 Task: Look for space in Dār Kulayb, Bahrain from 5th July, 2023 to 10th July, 2023 for 4 adults in price range Rs.9000 to Rs.14000. Place can be entire place with 2 bedrooms having 4 beds and 2 bathrooms. Property type can be house. Booking option can be shelf check-in. Required host language is English.
Action: Mouse moved to (604, 117)
Screenshot: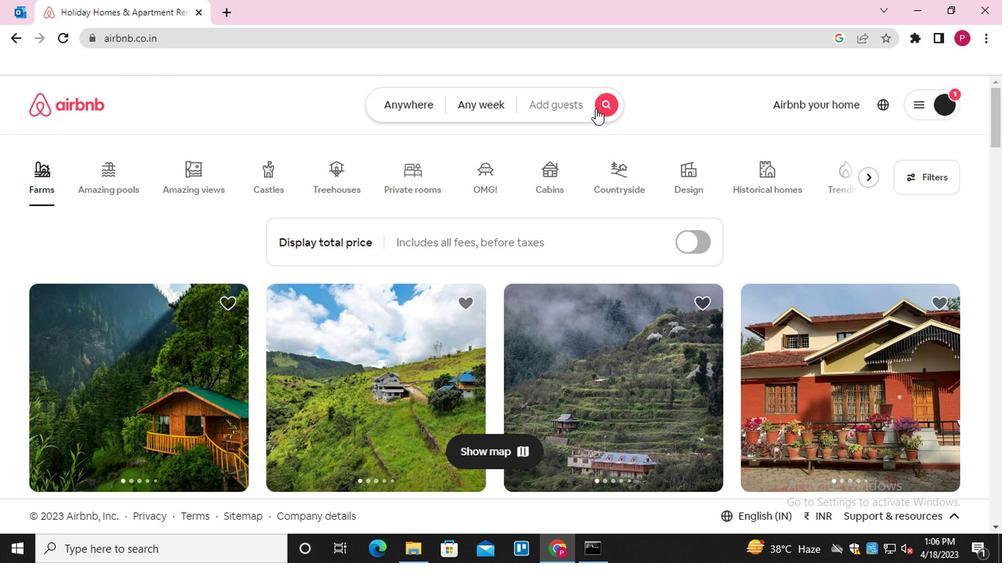 
Action: Mouse pressed left at (604, 117)
Screenshot: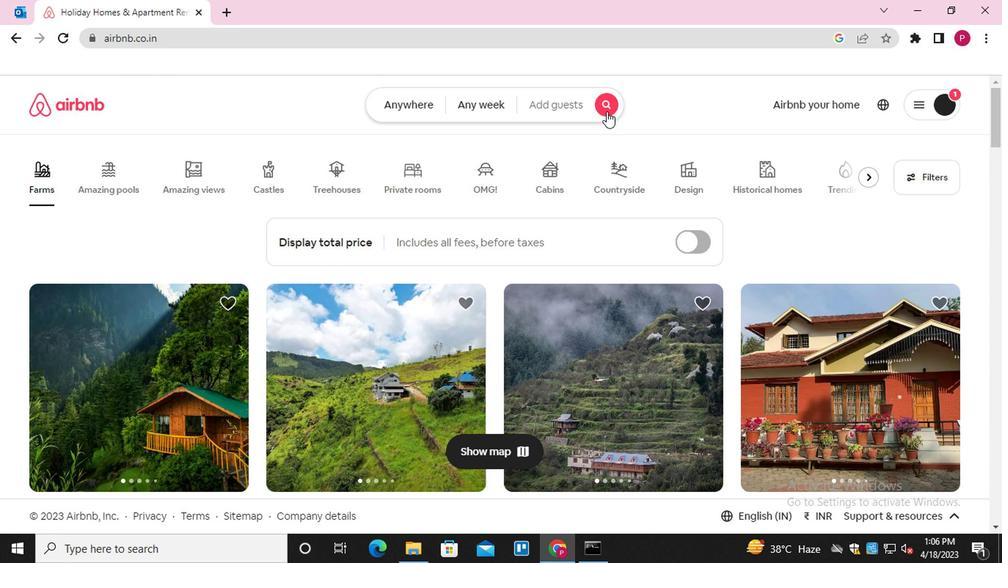 
Action: Mouse moved to (292, 171)
Screenshot: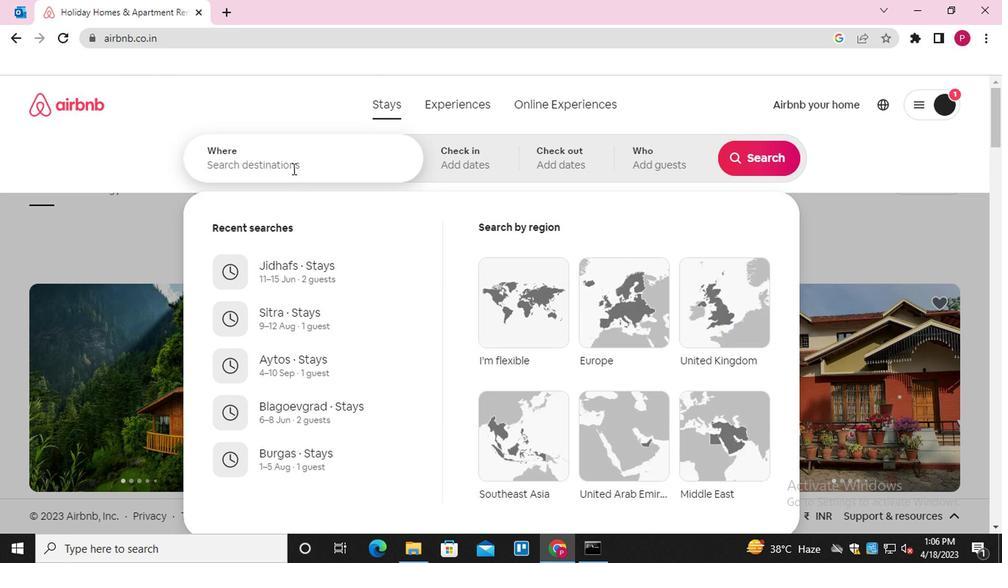 
Action: Mouse pressed left at (292, 171)
Screenshot: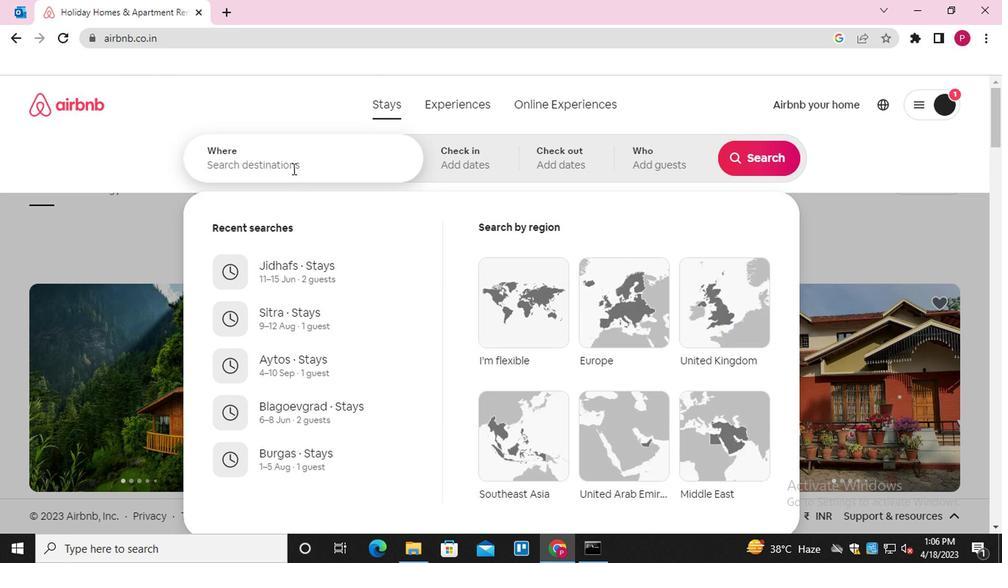 
Action: Key pressed <Key.shift>DAR<Key.space><Key.shift>KU
Screenshot: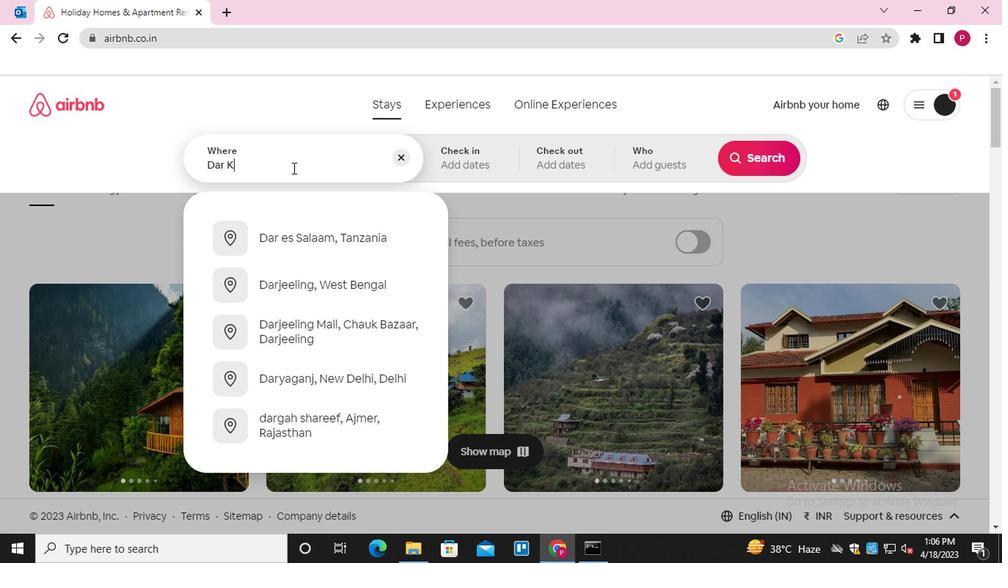 
Action: Mouse moved to (299, 168)
Screenshot: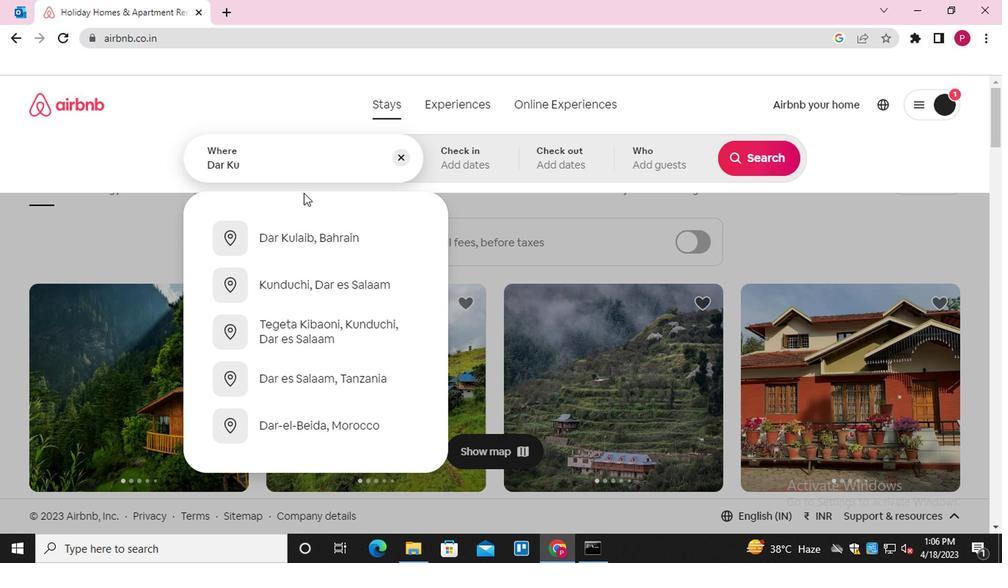 
Action: Key pressed LAY
Screenshot: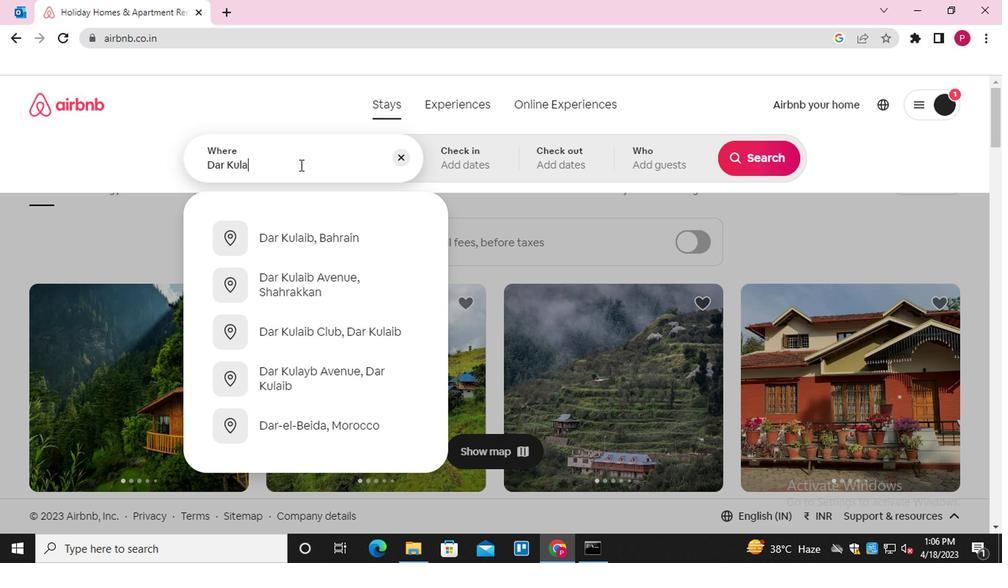 
Action: Mouse moved to (317, 283)
Screenshot: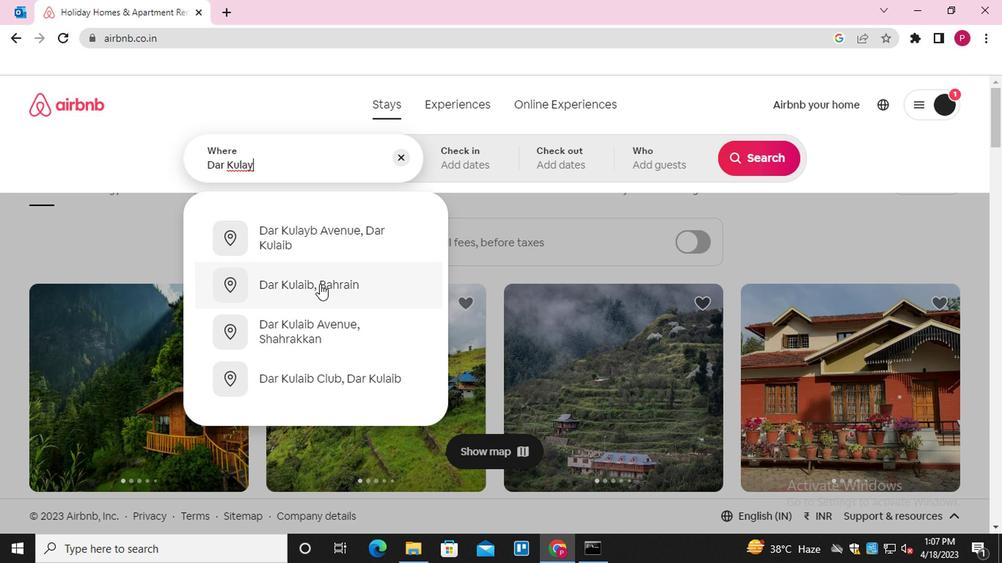 
Action: Mouse pressed left at (317, 283)
Screenshot: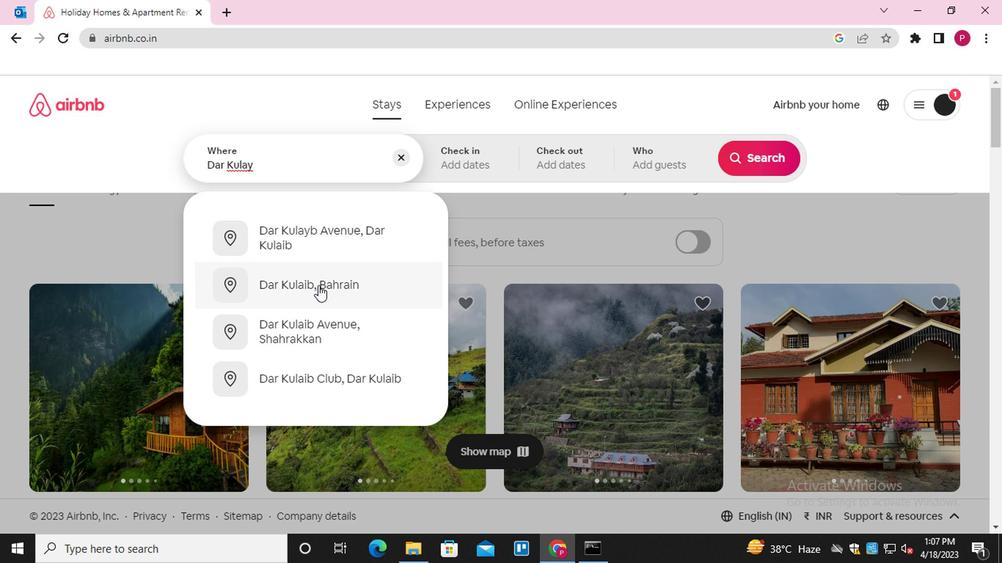 
Action: Mouse moved to (743, 274)
Screenshot: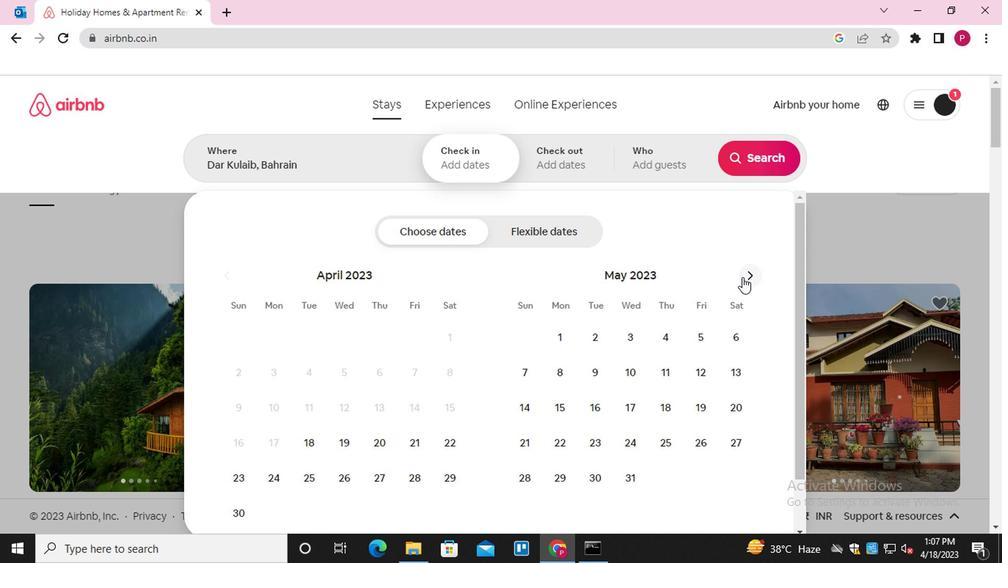 
Action: Mouse pressed left at (743, 274)
Screenshot: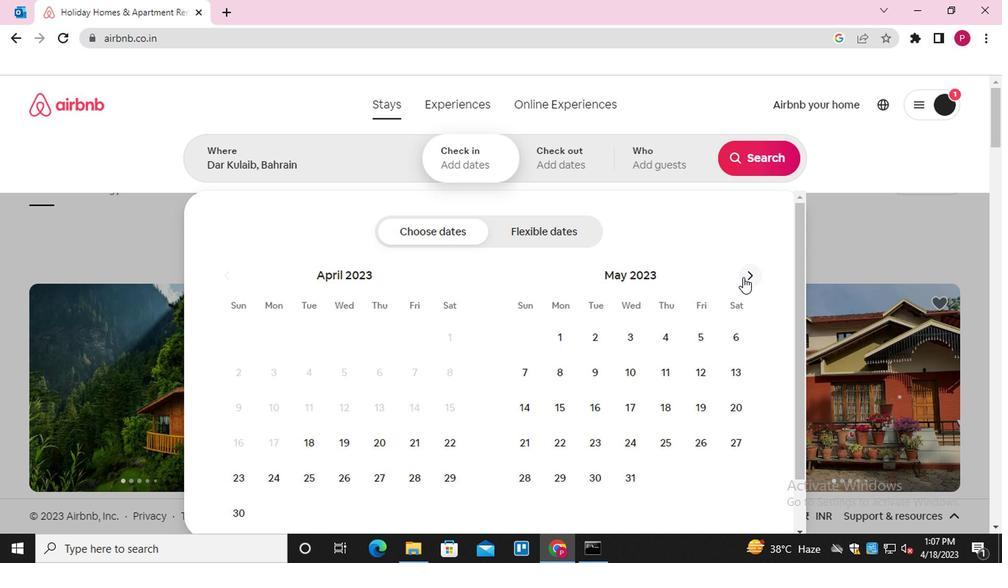 
Action: Mouse pressed left at (743, 274)
Screenshot: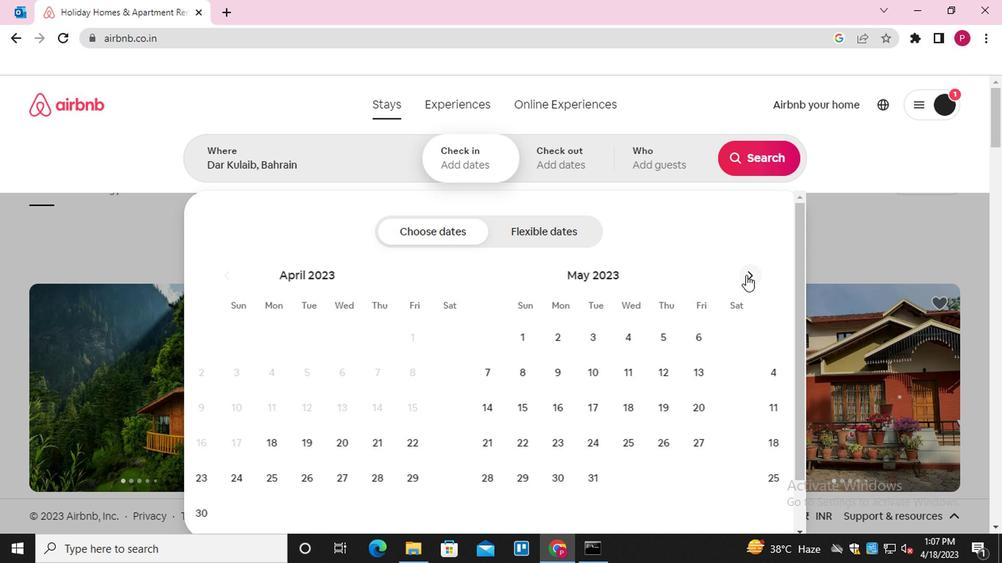 
Action: Mouse moved to (620, 365)
Screenshot: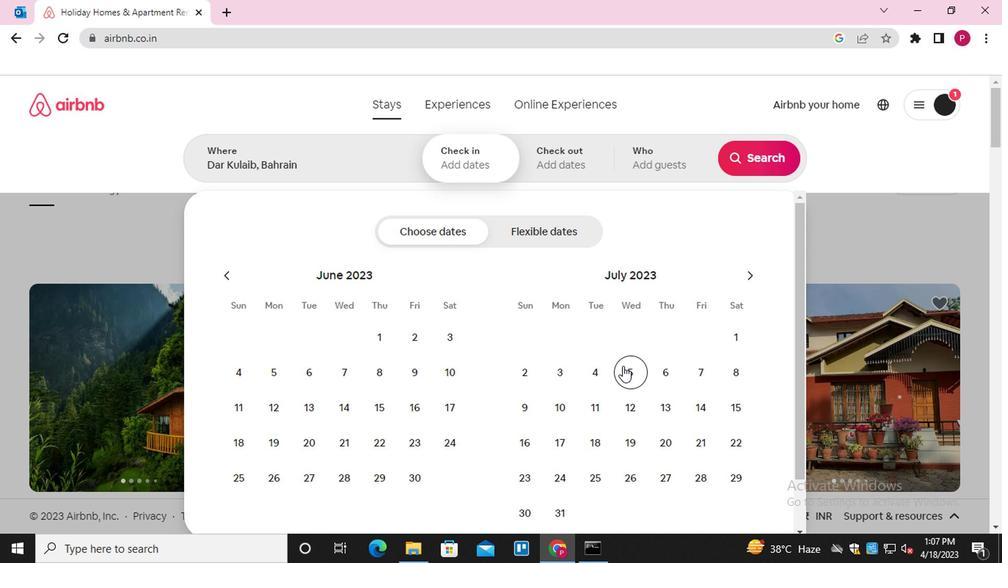 
Action: Mouse pressed left at (620, 365)
Screenshot: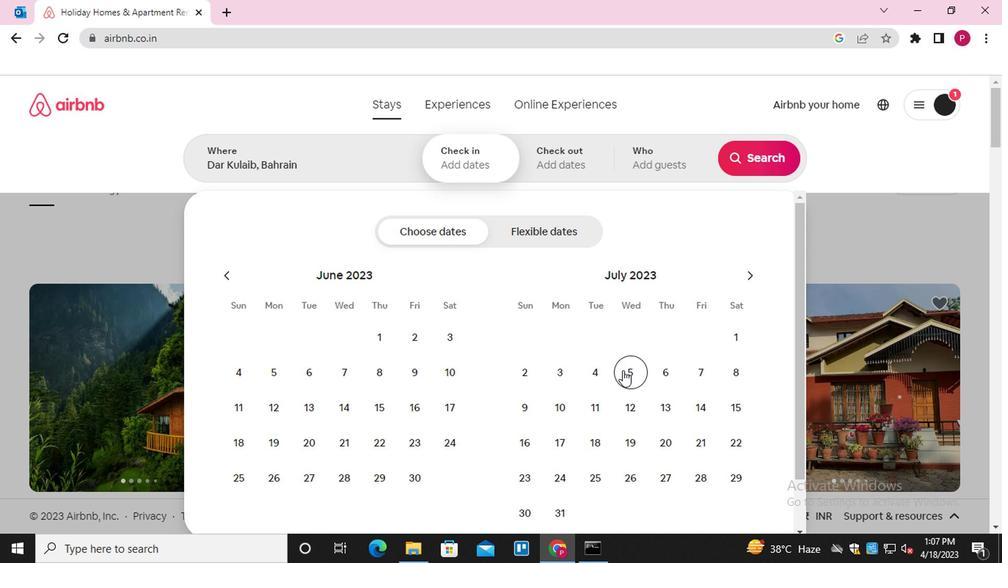 
Action: Mouse moved to (560, 402)
Screenshot: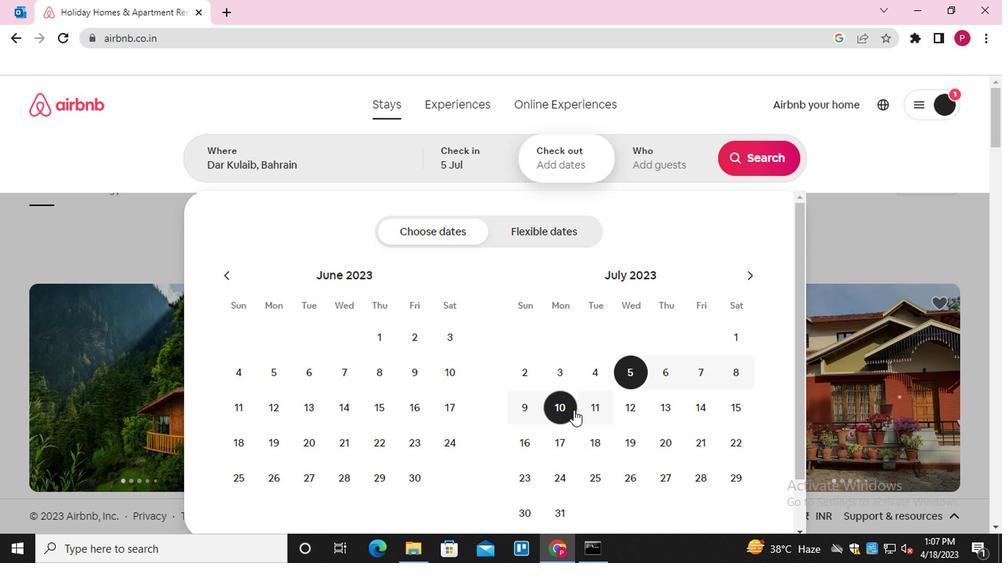 
Action: Mouse pressed left at (560, 402)
Screenshot: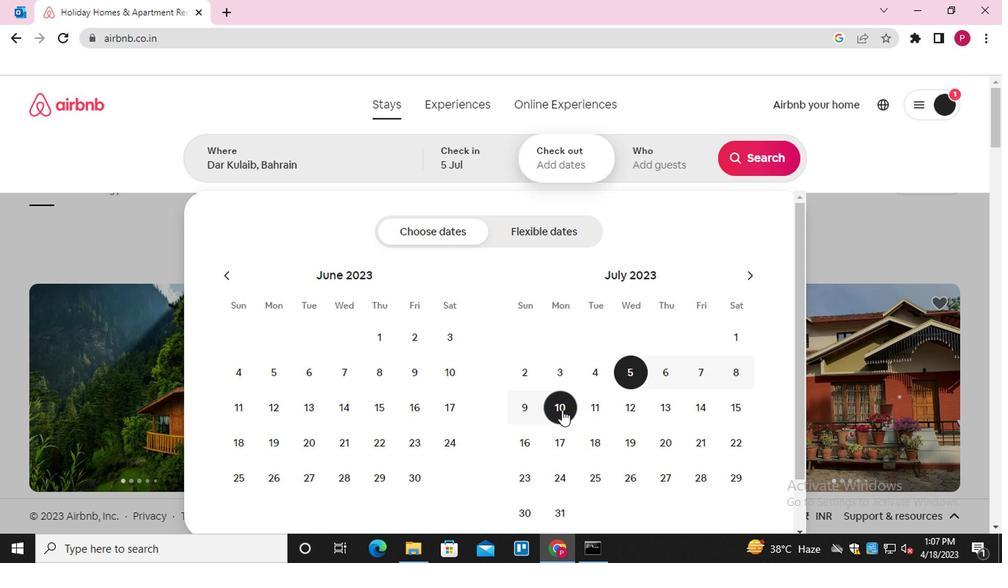 
Action: Mouse moved to (638, 159)
Screenshot: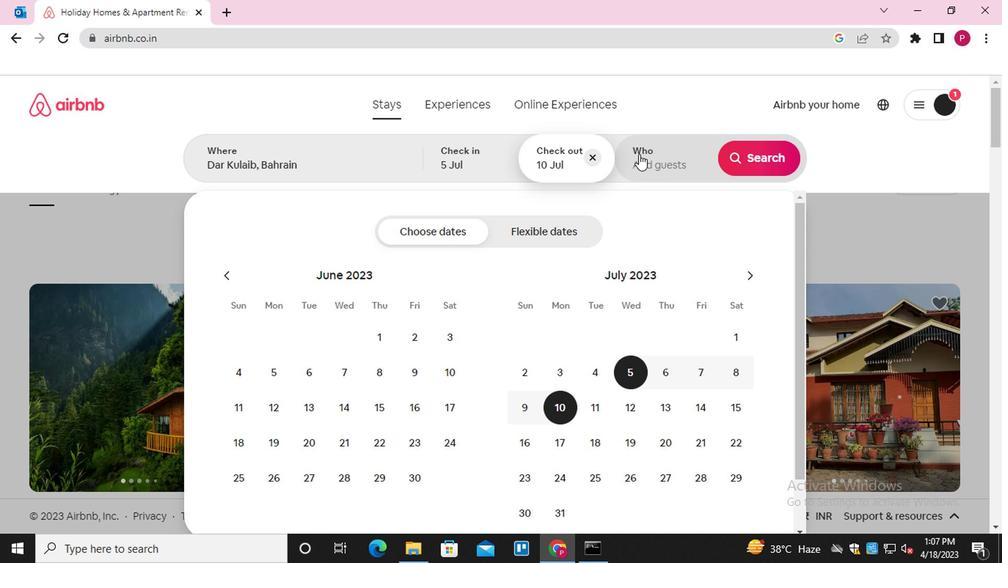 
Action: Mouse pressed left at (638, 159)
Screenshot: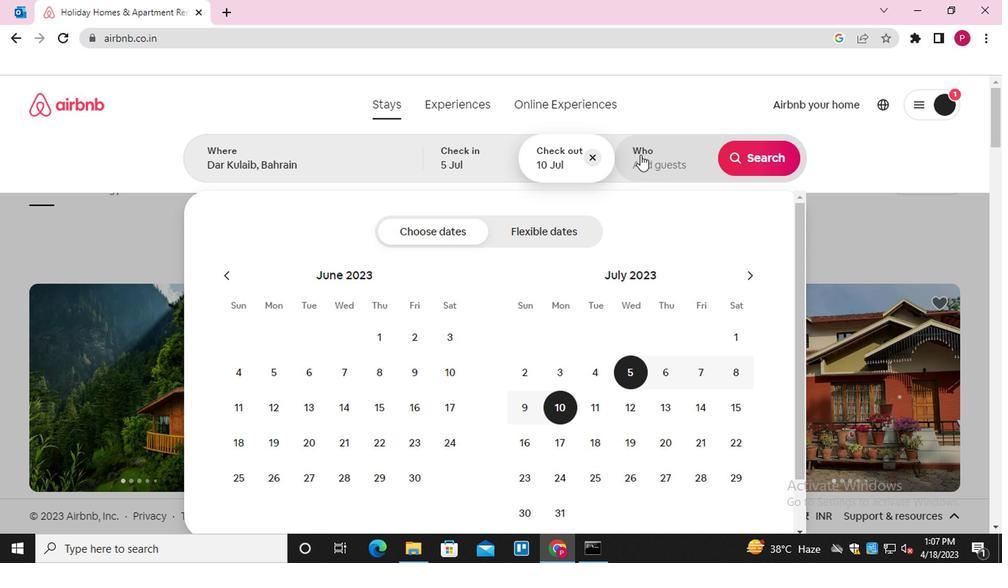 
Action: Mouse moved to (758, 235)
Screenshot: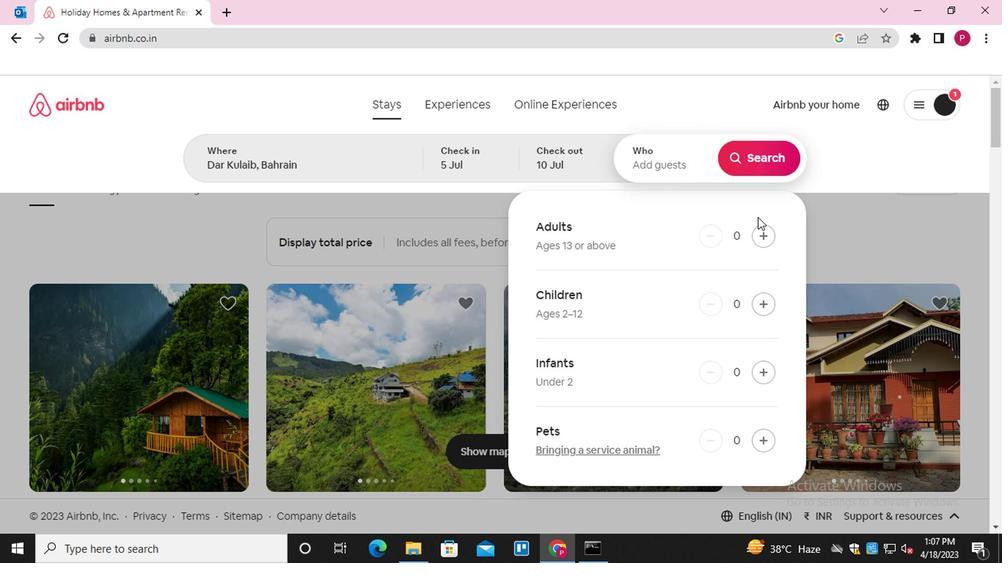 
Action: Mouse pressed left at (758, 235)
Screenshot: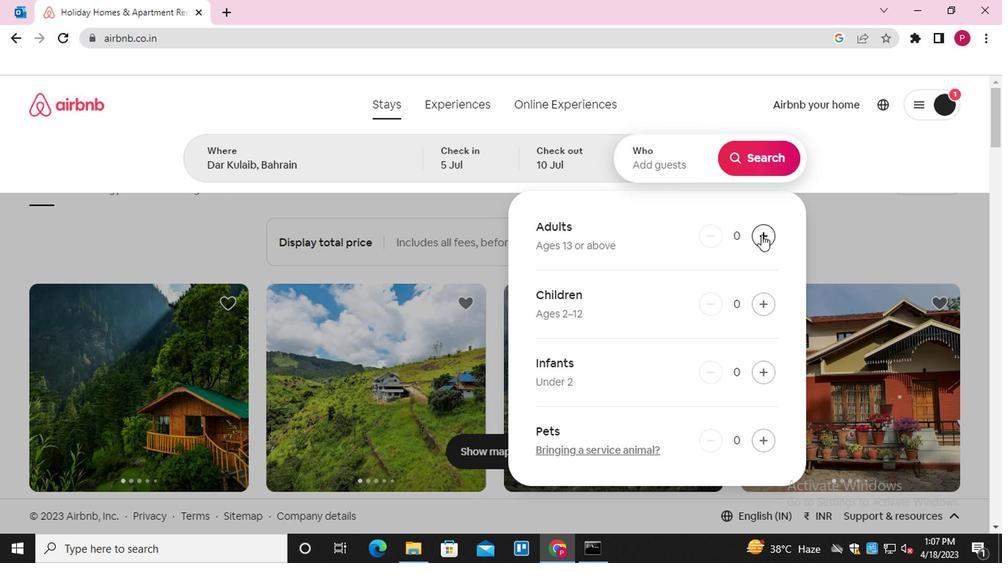 
Action: Mouse moved to (758, 235)
Screenshot: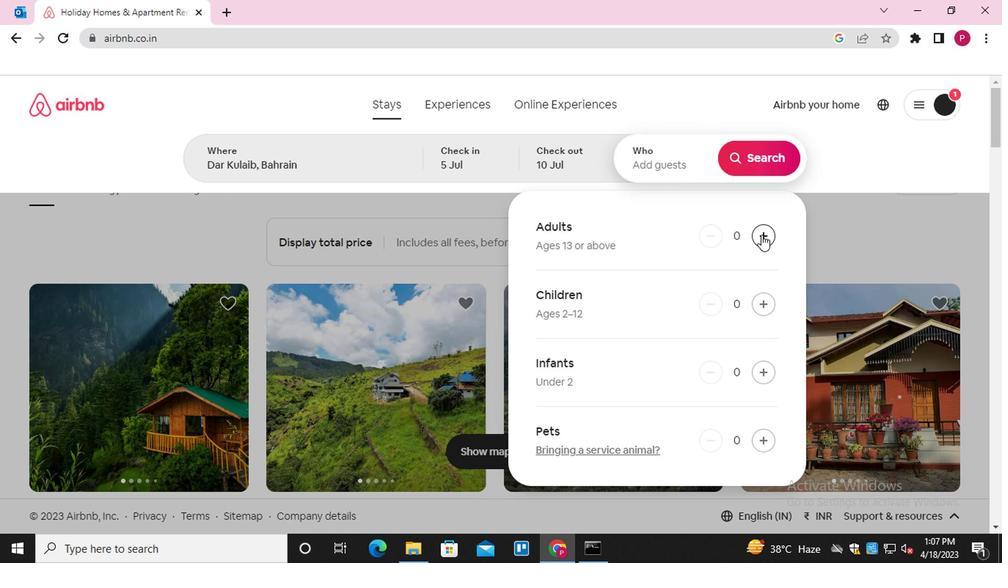 
Action: Mouse pressed left at (758, 235)
Screenshot: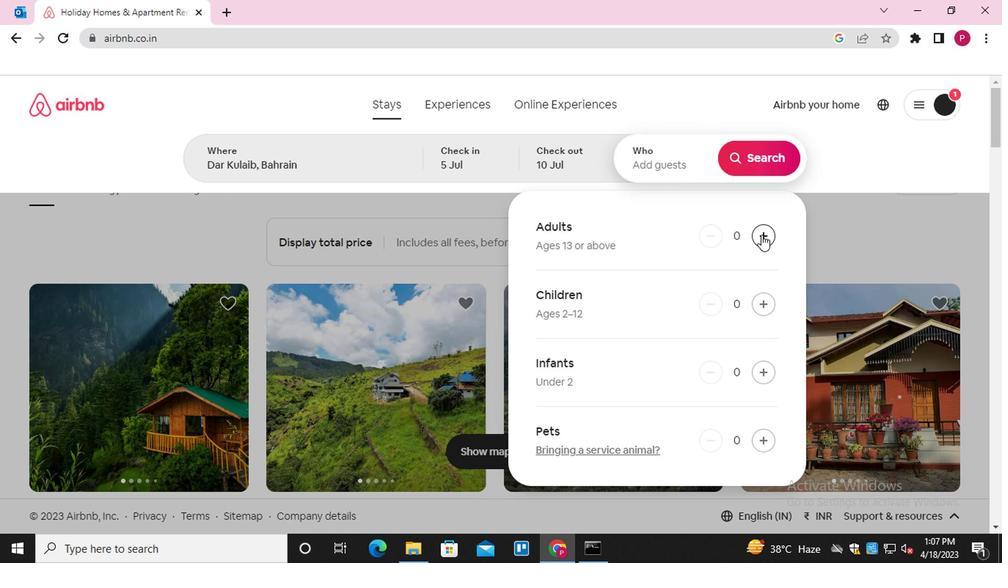 
Action: Mouse pressed left at (758, 235)
Screenshot: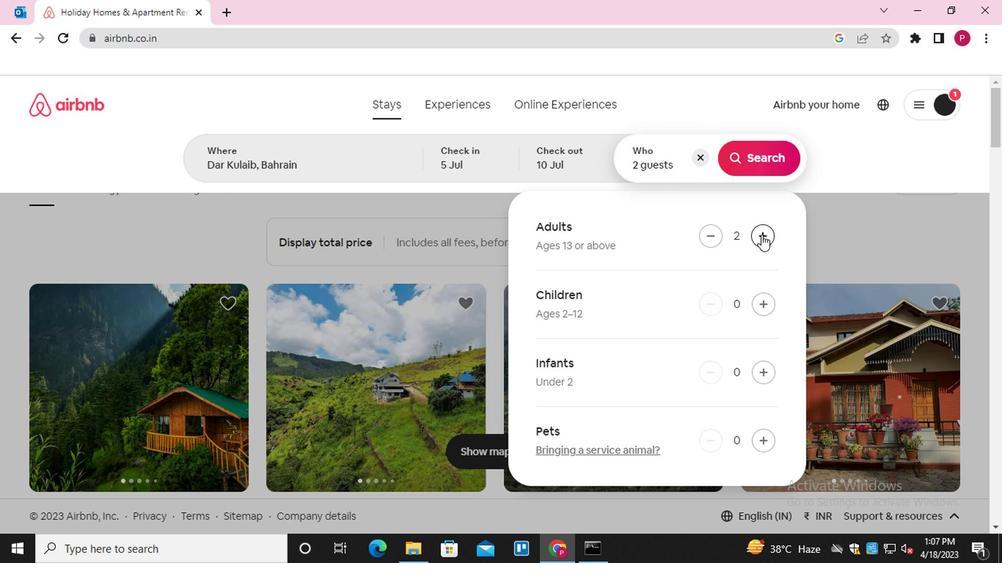 
Action: Mouse pressed left at (758, 235)
Screenshot: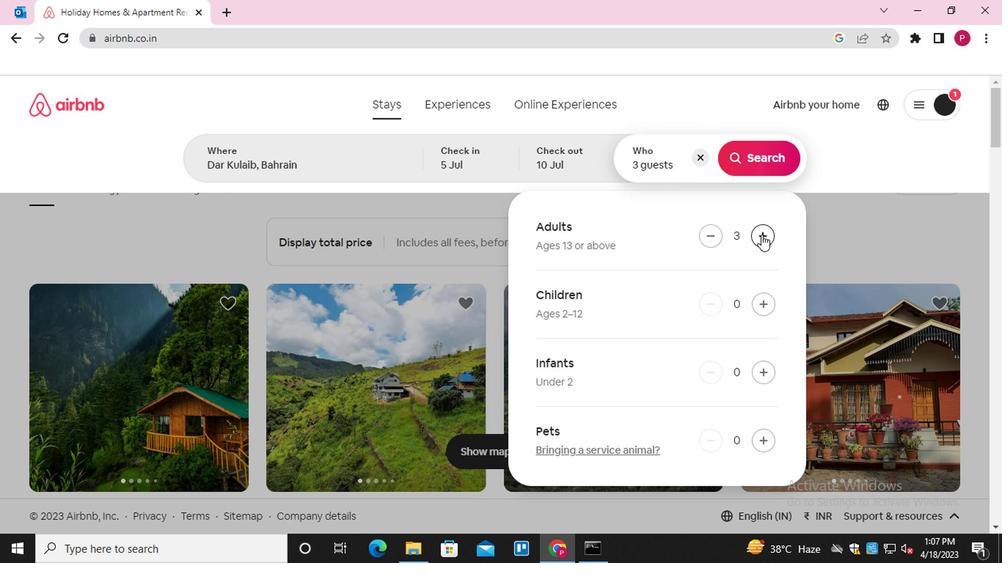 
Action: Mouse moved to (776, 159)
Screenshot: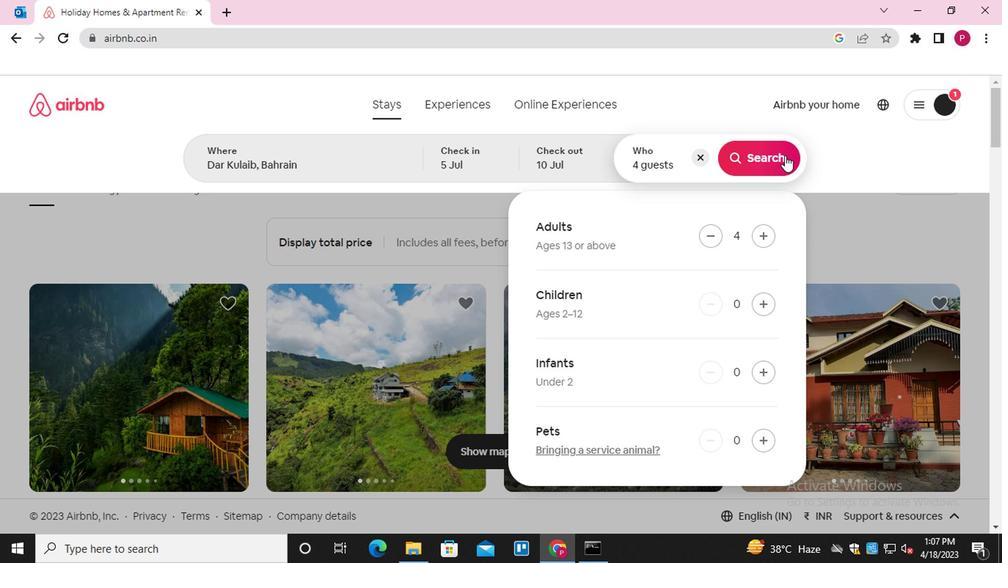 
Action: Mouse pressed left at (776, 159)
Screenshot: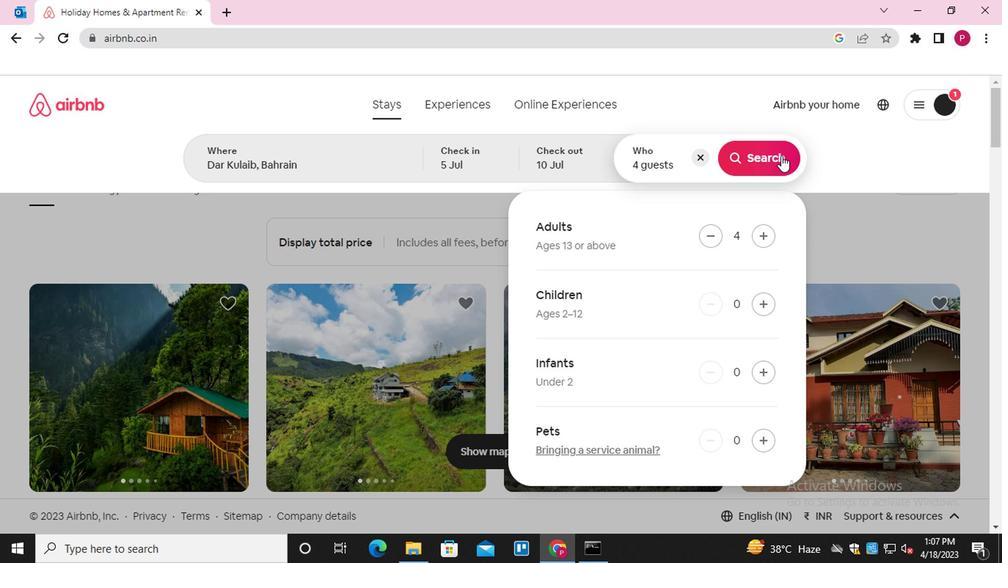 
Action: Mouse moved to (929, 168)
Screenshot: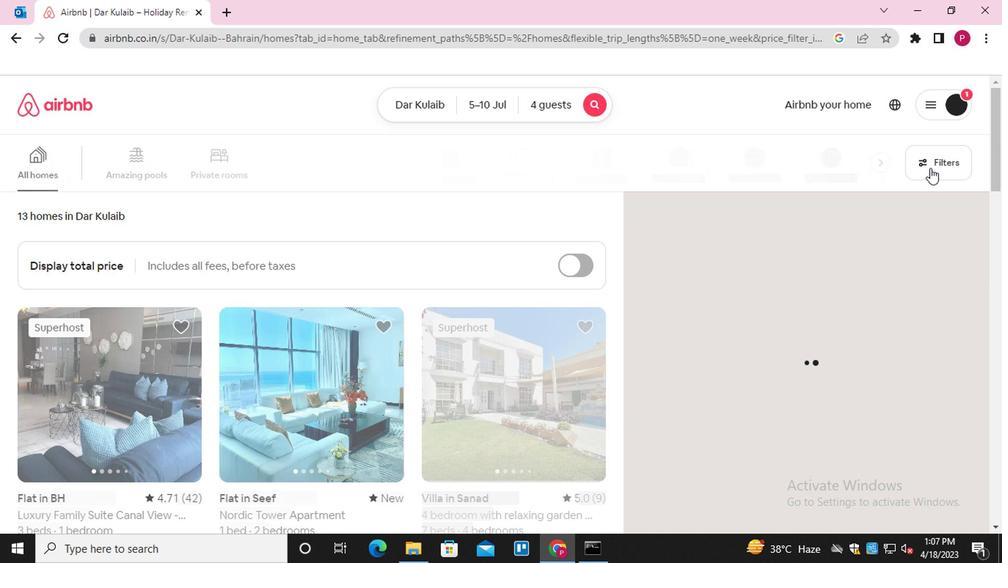 
Action: Mouse pressed left at (929, 168)
Screenshot: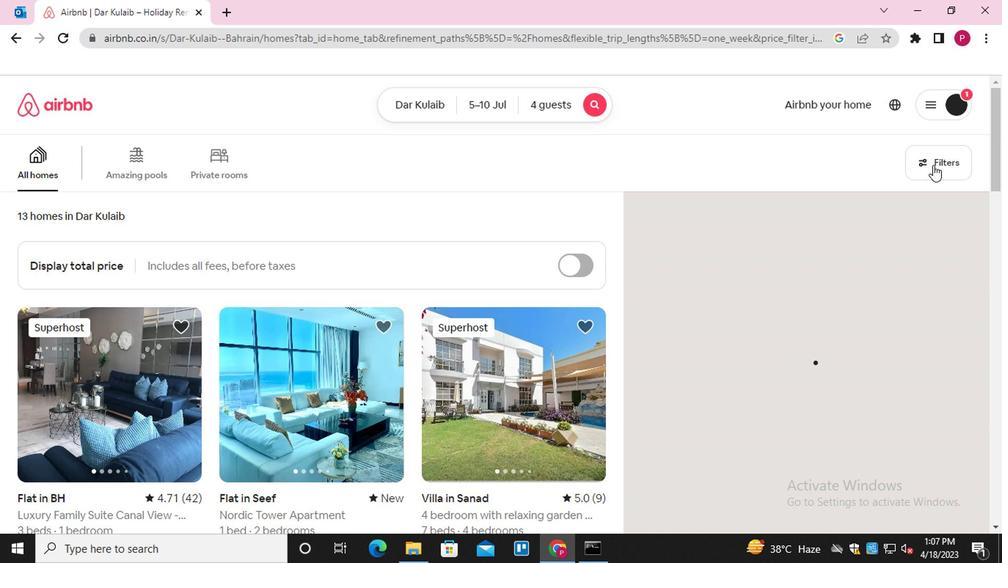 
Action: Mouse moved to (305, 343)
Screenshot: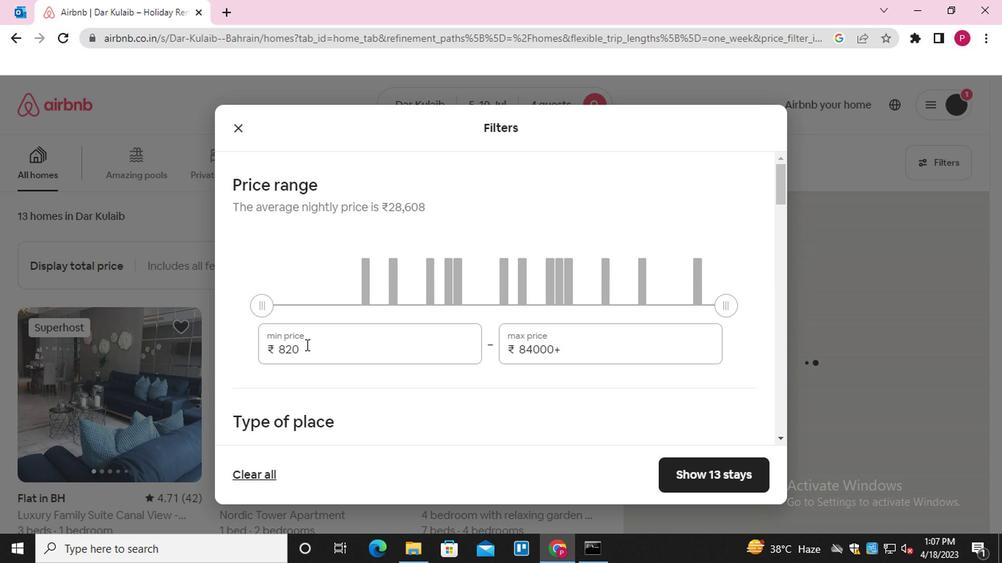 
Action: Mouse pressed left at (305, 343)
Screenshot: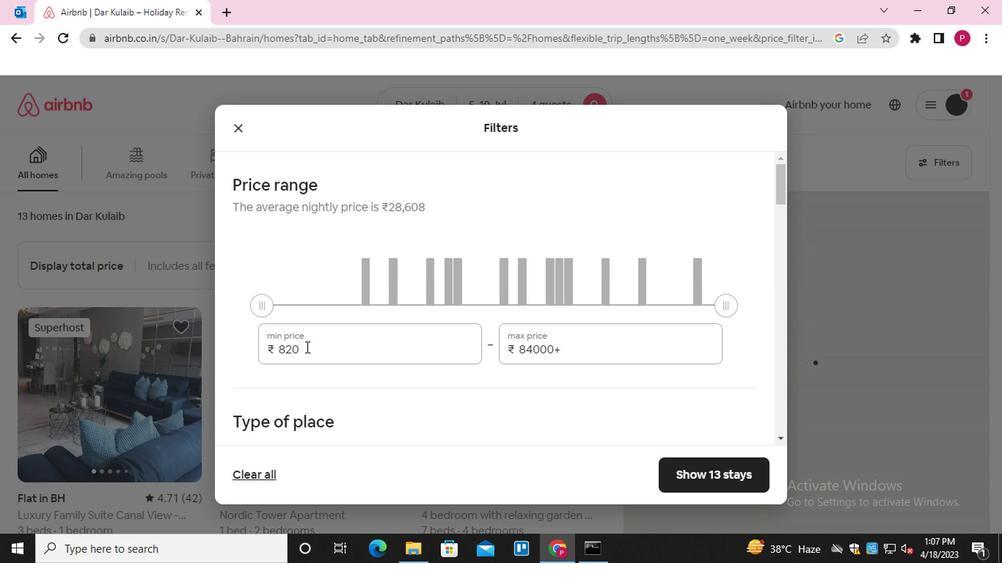 
Action: Mouse pressed left at (305, 343)
Screenshot: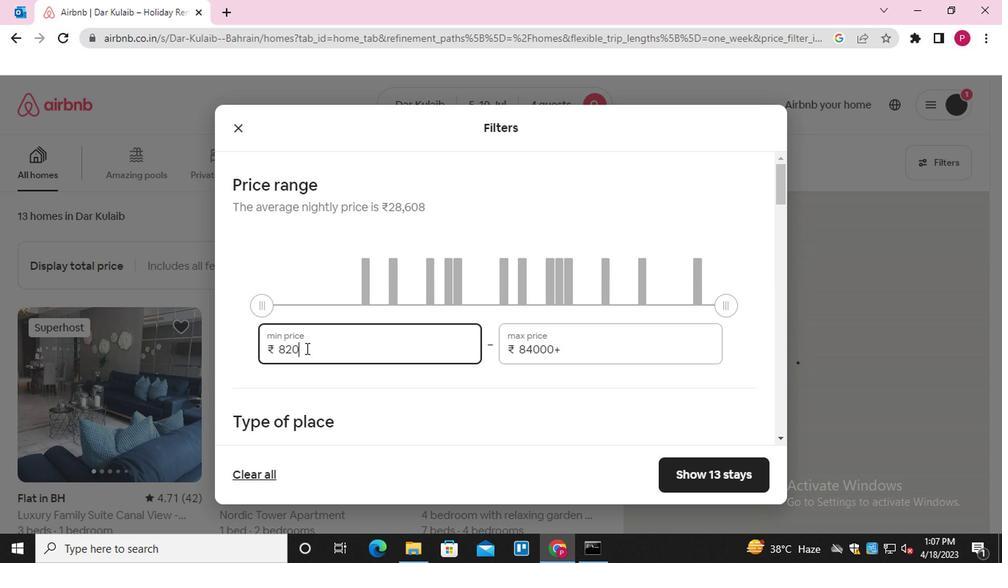 
Action: Key pressed 9000
Screenshot: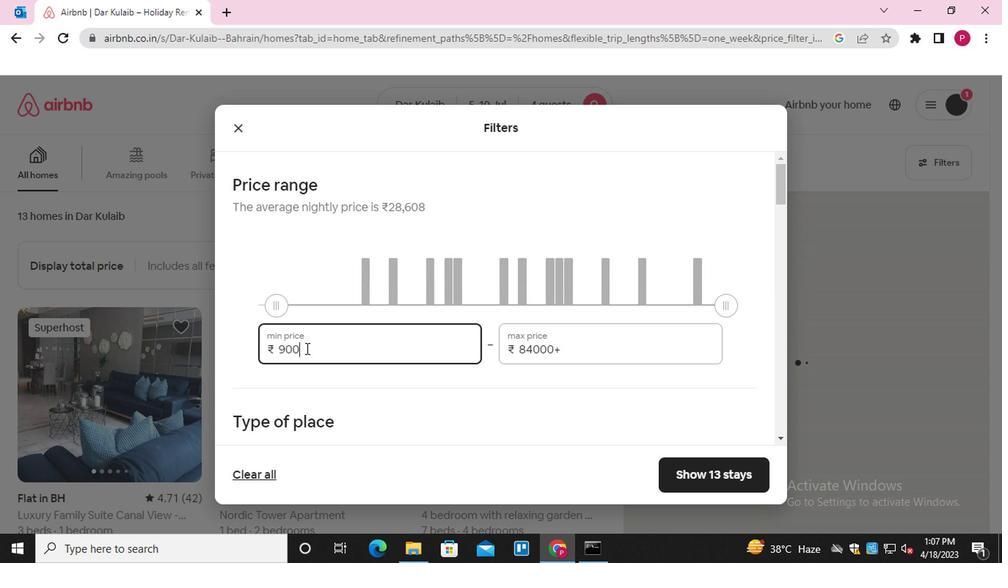 
Action: Mouse moved to (586, 337)
Screenshot: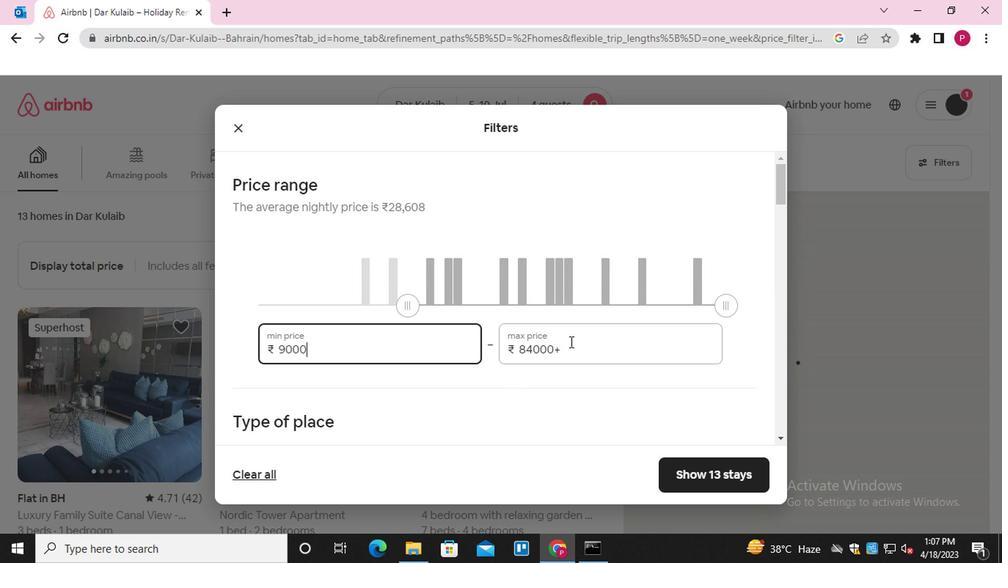 
Action: Mouse pressed left at (586, 337)
Screenshot: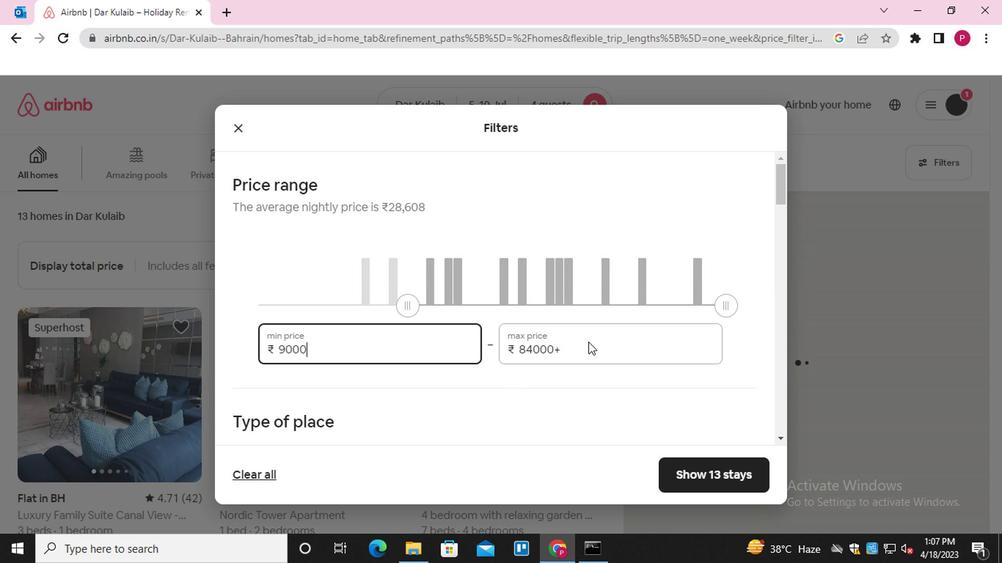 
Action: Mouse pressed left at (586, 337)
Screenshot: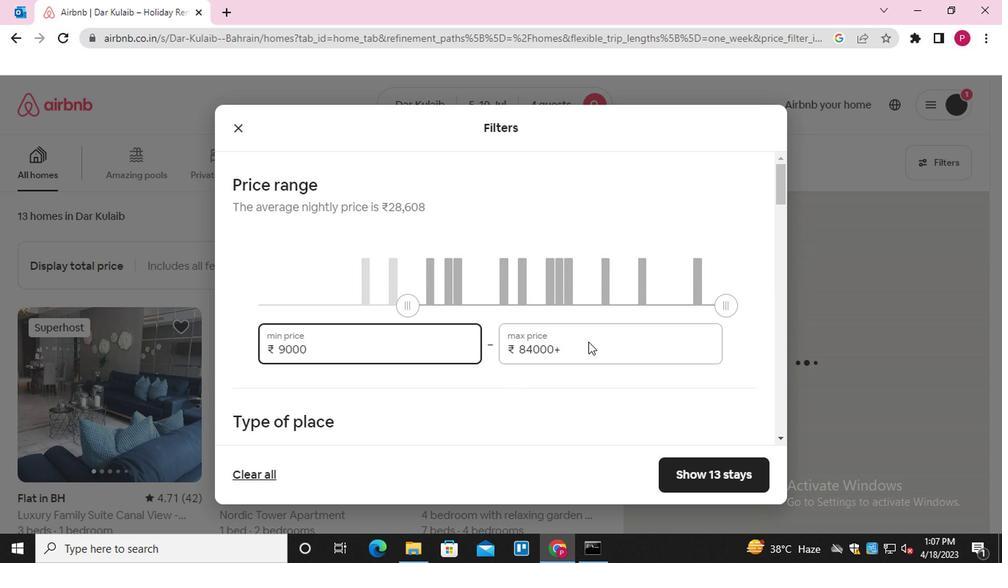 
Action: Mouse moved to (581, 341)
Screenshot: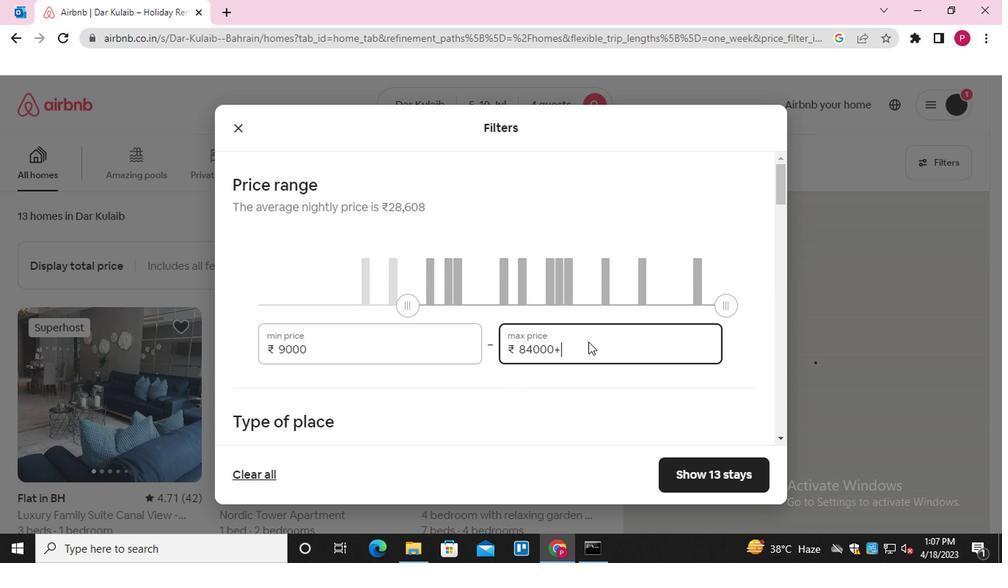
Action: Mouse pressed left at (581, 341)
Screenshot: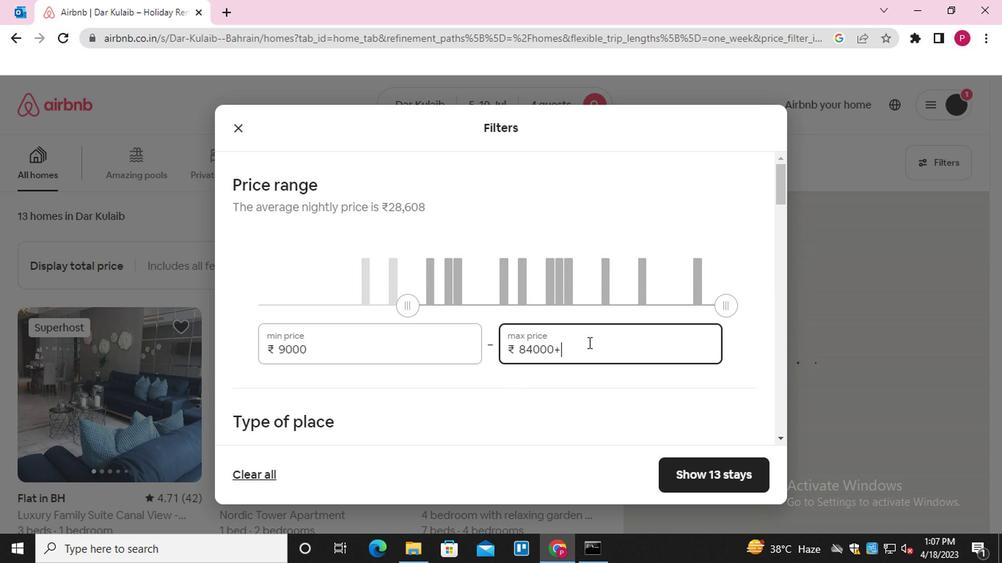 
Action: Mouse pressed left at (581, 341)
Screenshot: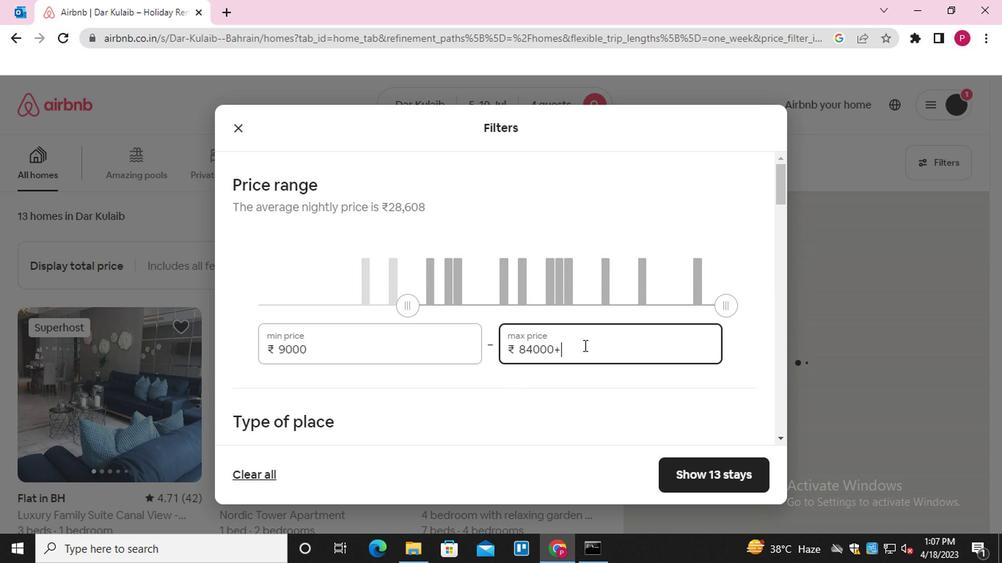 
Action: Mouse pressed left at (581, 341)
Screenshot: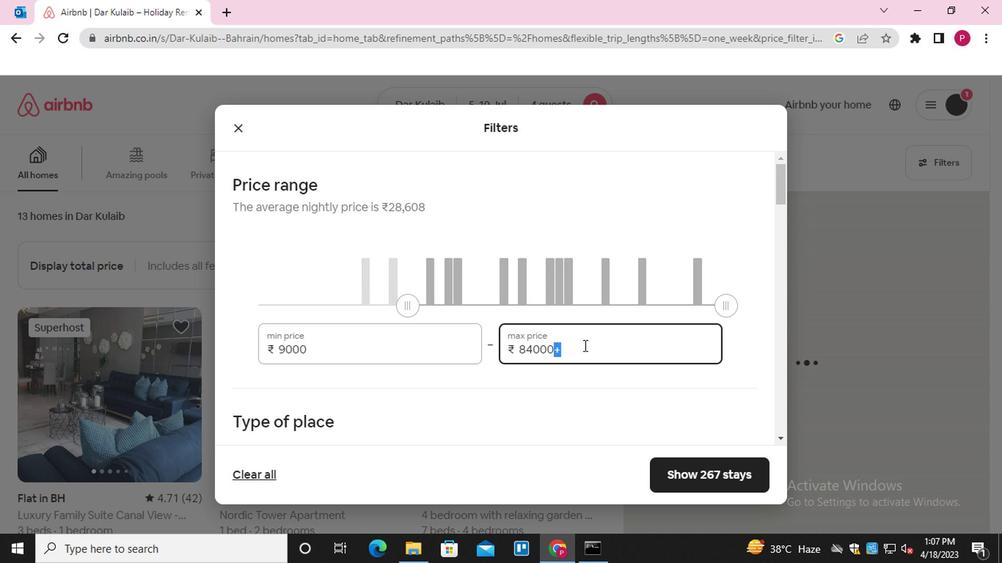 
Action: Mouse pressed left at (581, 341)
Screenshot: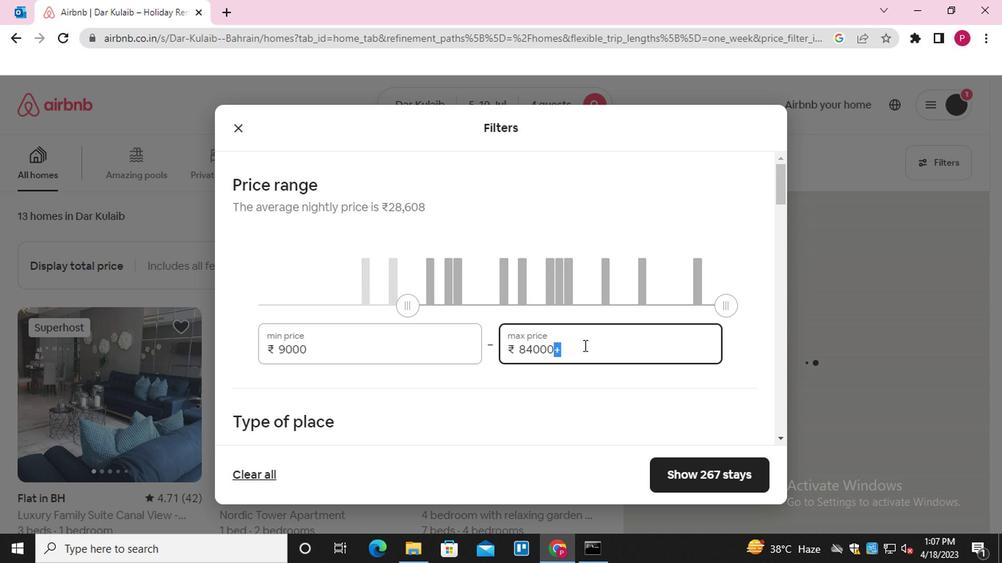 
Action: Mouse pressed left at (581, 341)
Screenshot: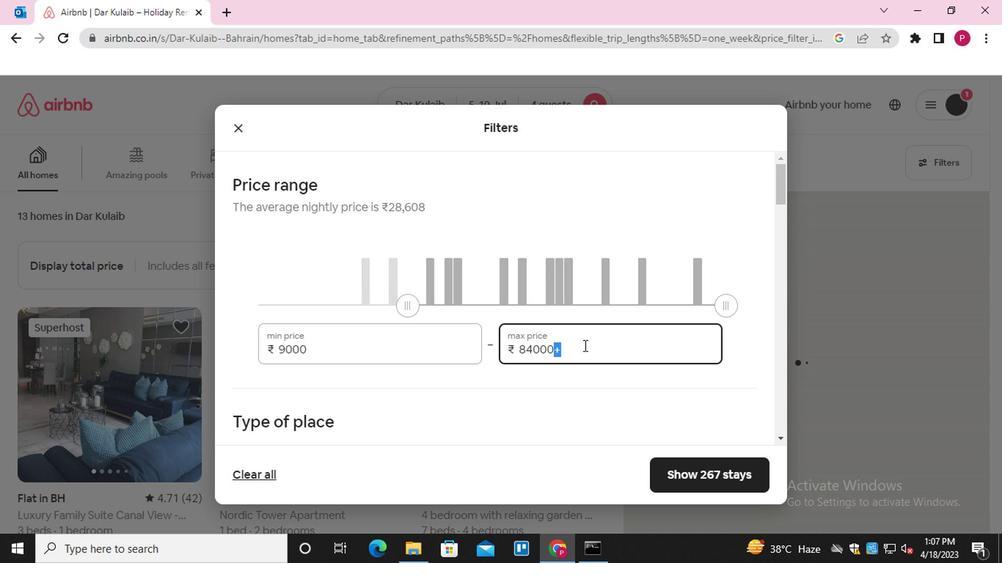 
Action: Mouse pressed left at (581, 341)
Screenshot: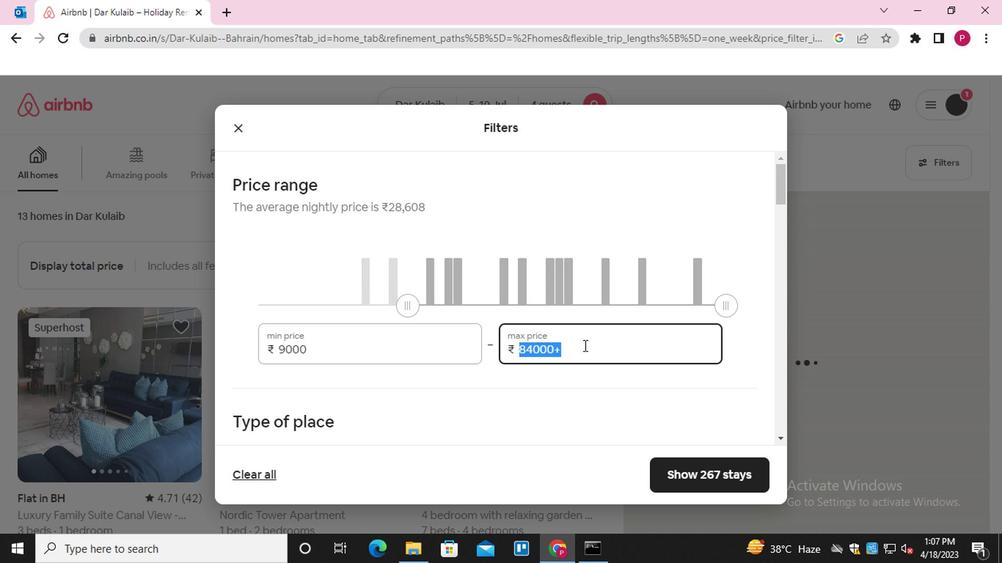 
Action: Key pressed 14000
Screenshot: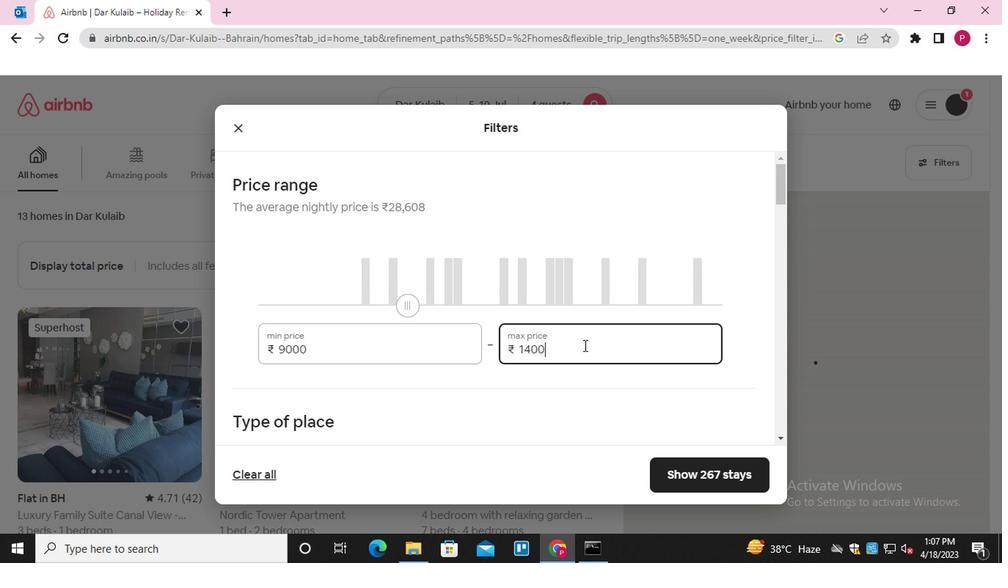 
Action: Mouse moved to (457, 326)
Screenshot: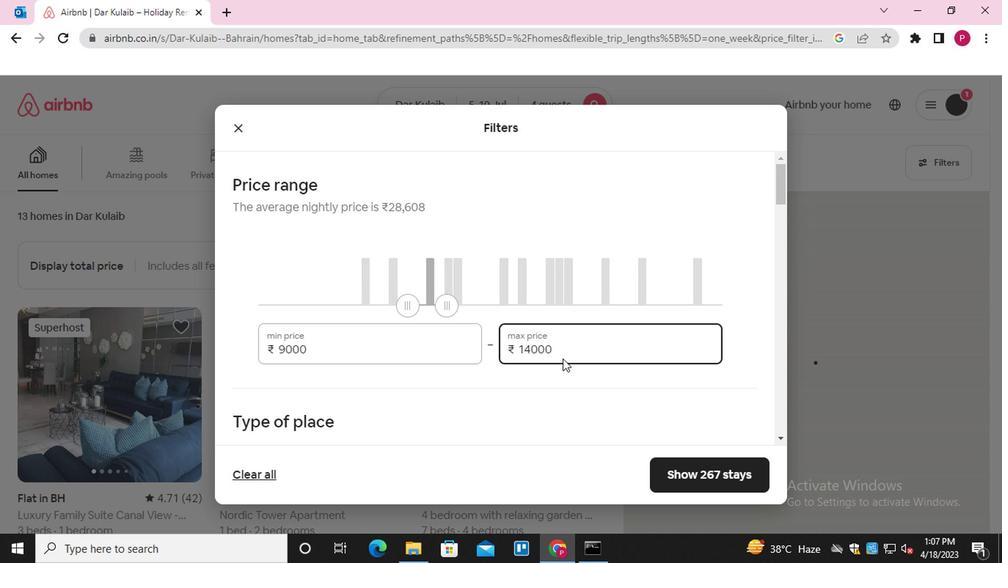 
Action: Mouse scrolled (457, 326) with delta (0, 0)
Screenshot: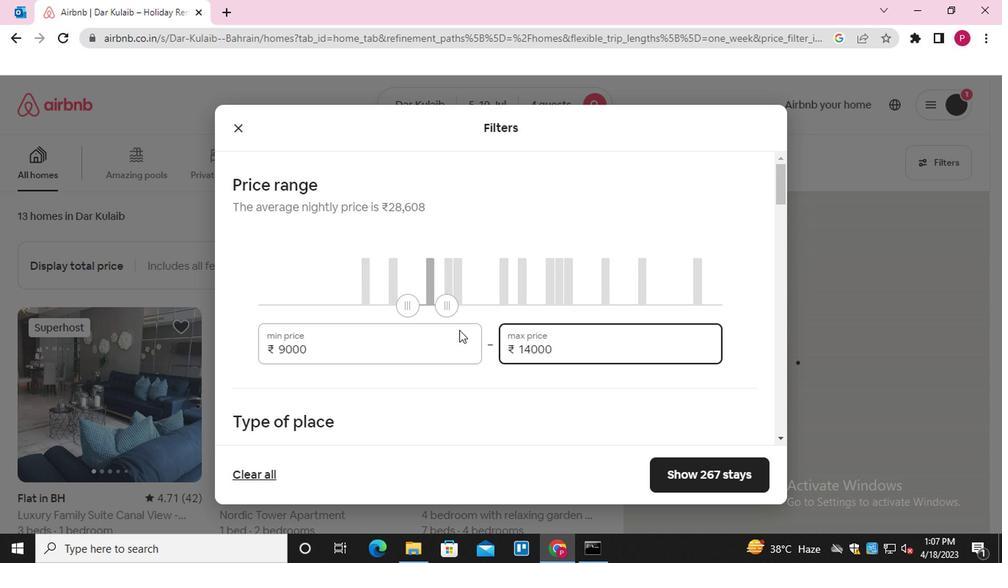 
Action: Mouse scrolled (457, 326) with delta (0, 0)
Screenshot: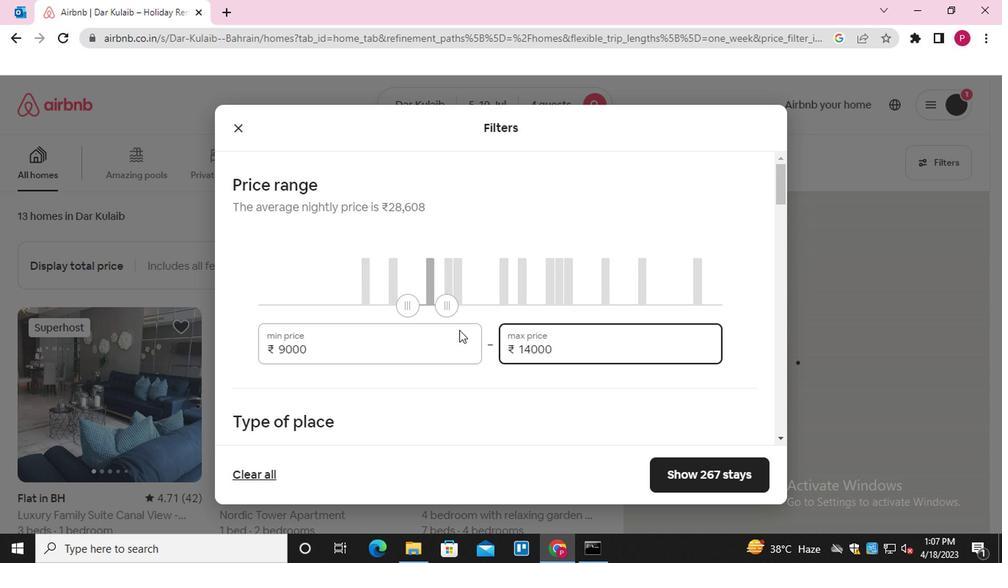
Action: Mouse scrolled (457, 326) with delta (0, 0)
Screenshot: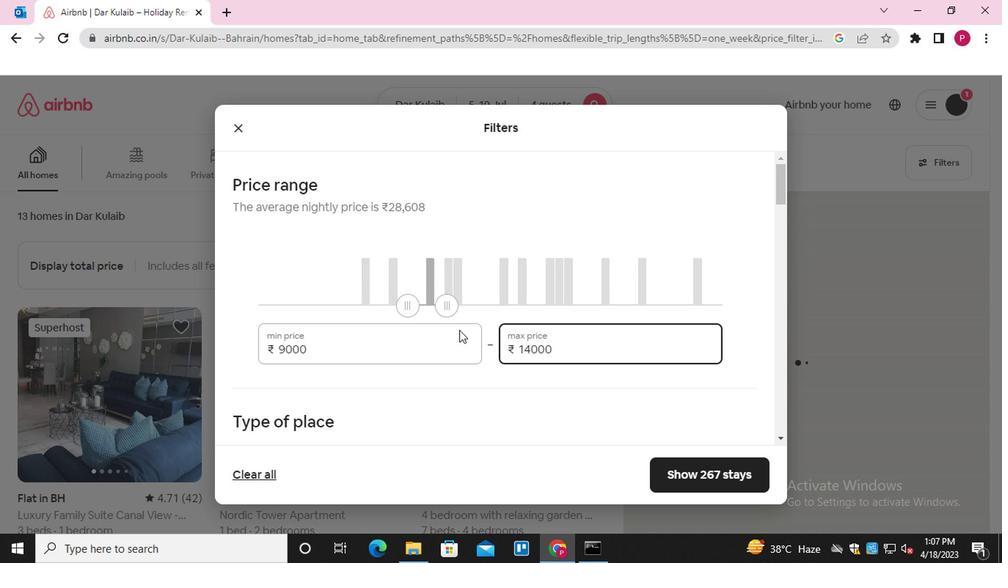 
Action: Mouse moved to (500, 247)
Screenshot: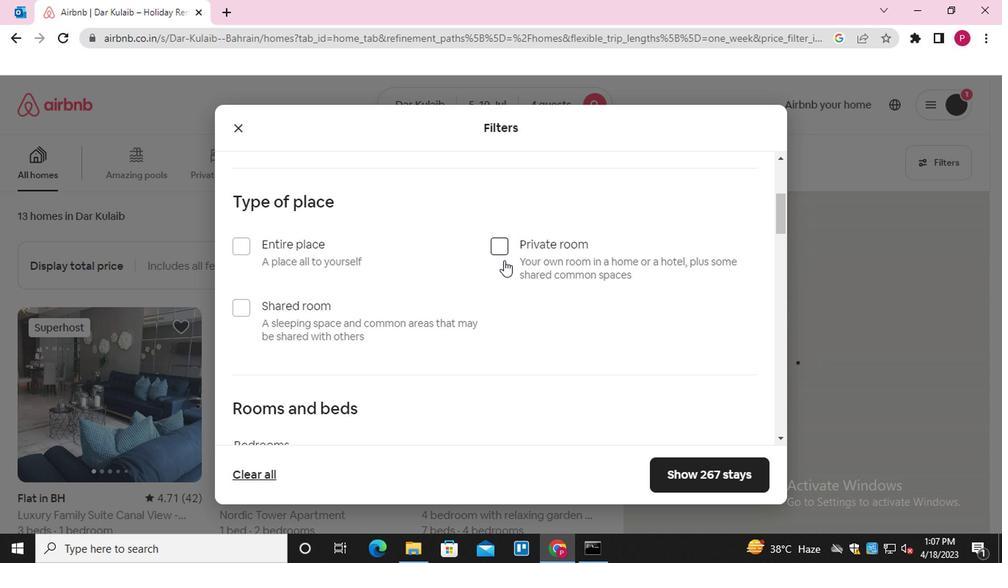 
Action: Mouse pressed left at (500, 247)
Screenshot: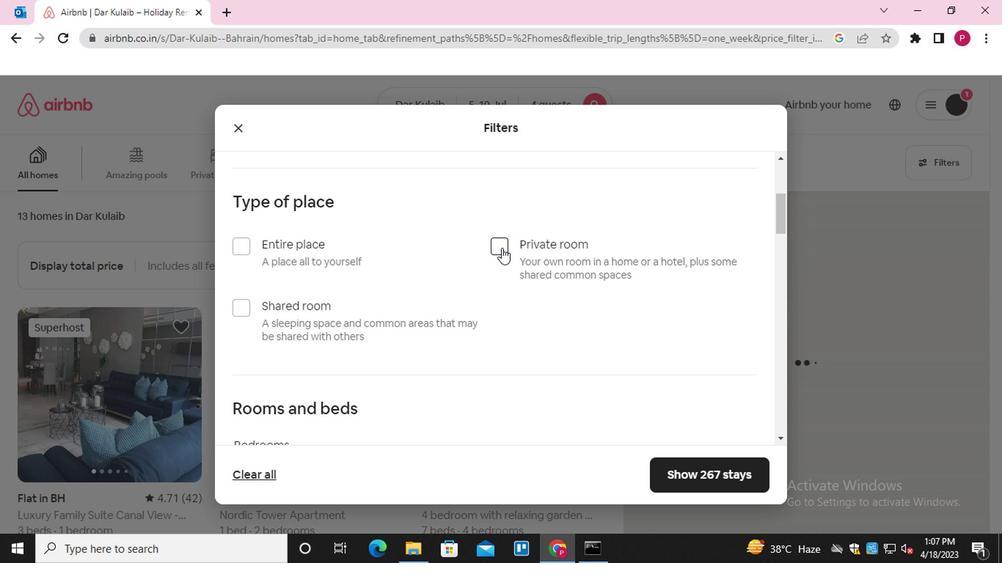 
Action: Mouse moved to (246, 245)
Screenshot: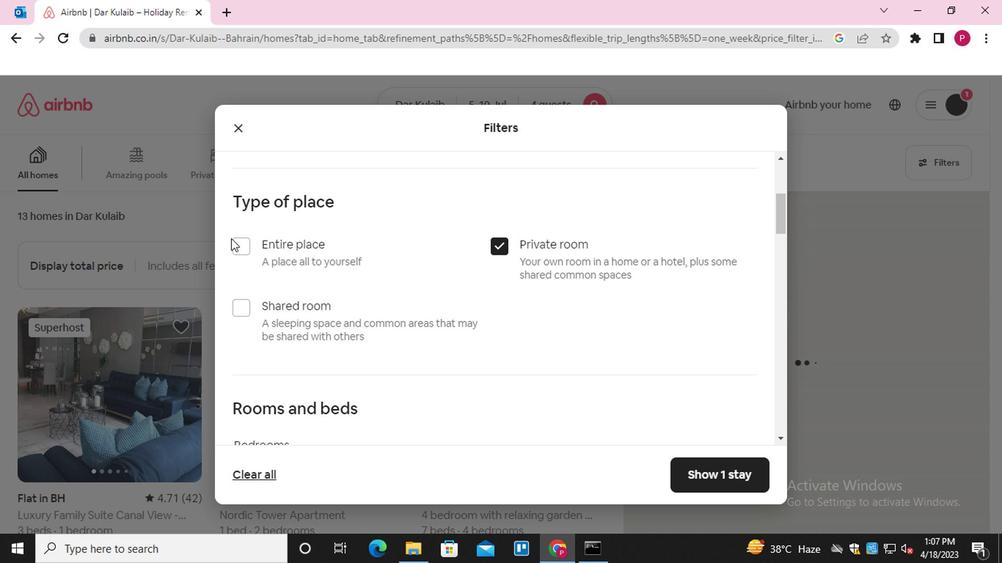 
Action: Mouse pressed left at (246, 245)
Screenshot: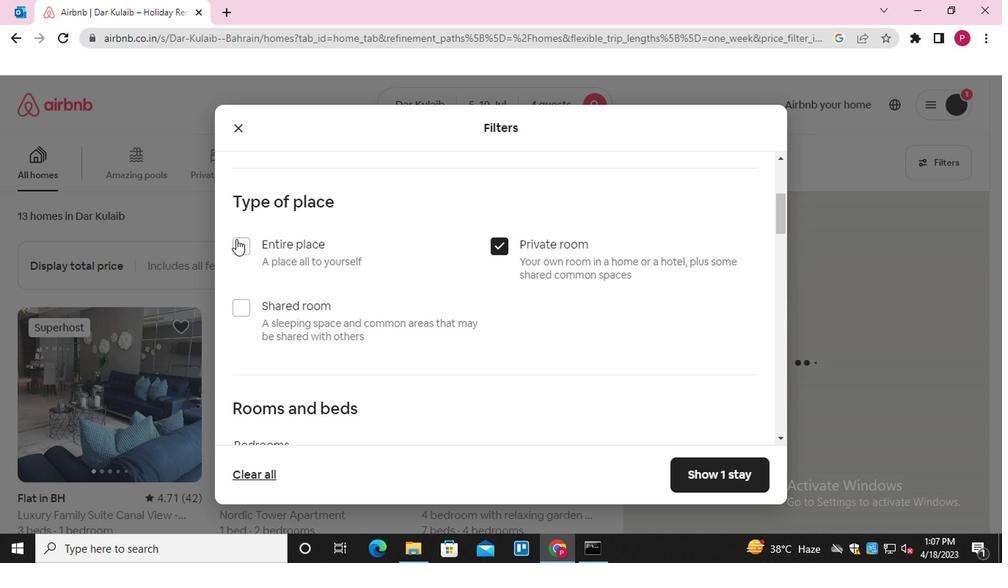 
Action: Mouse moved to (352, 288)
Screenshot: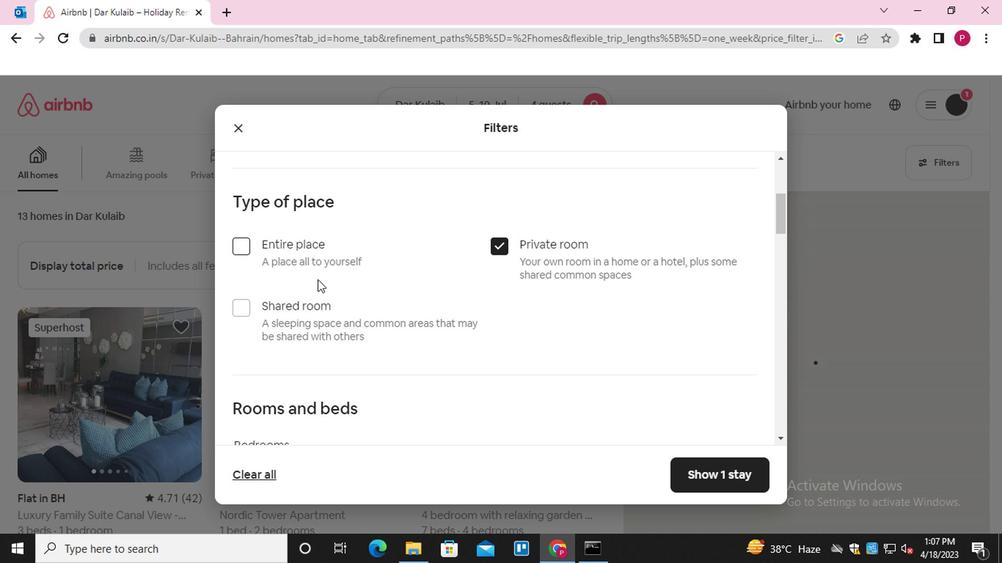 
Action: Mouse scrolled (352, 288) with delta (0, 0)
Screenshot: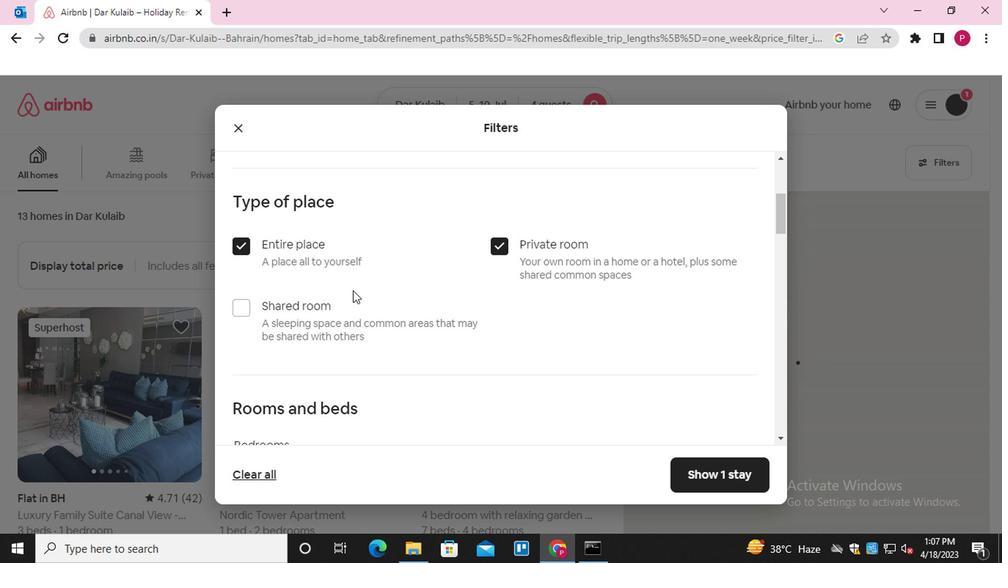 
Action: Mouse scrolled (352, 288) with delta (0, 0)
Screenshot: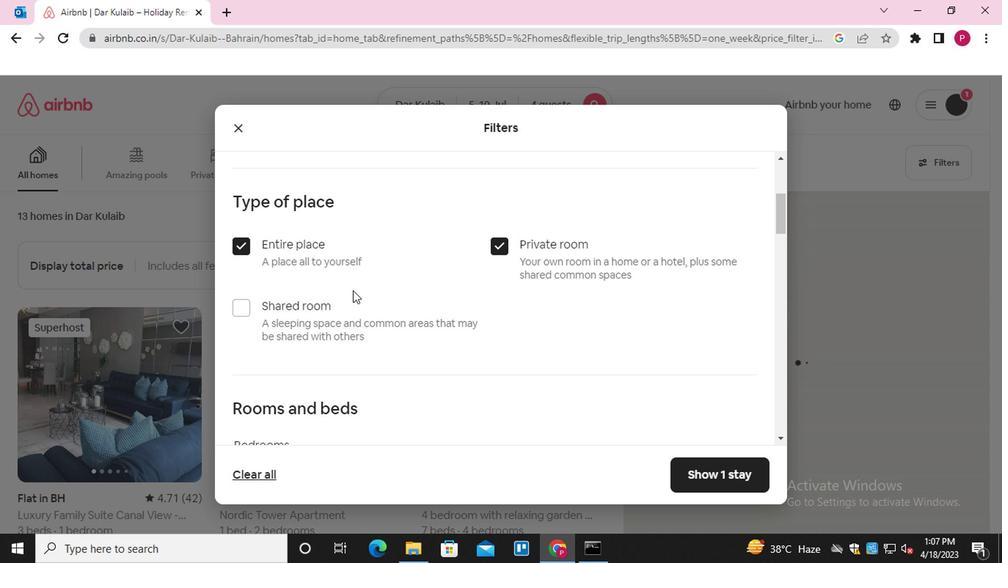 
Action: Mouse scrolled (352, 289) with delta (0, 1)
Screenshot: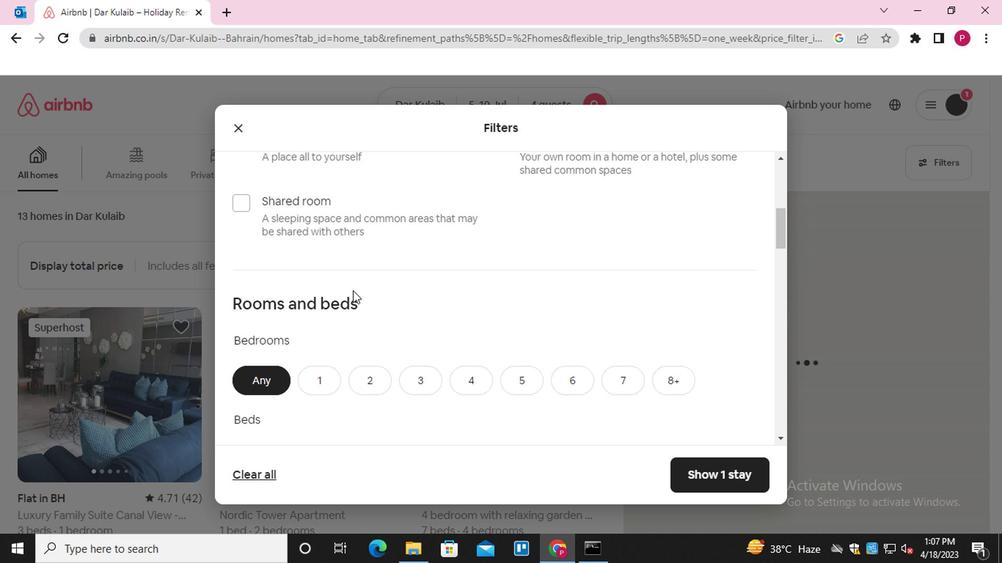 
Action: Mouse scrolled (352, 289) with delta (0, 1)
Screenshot: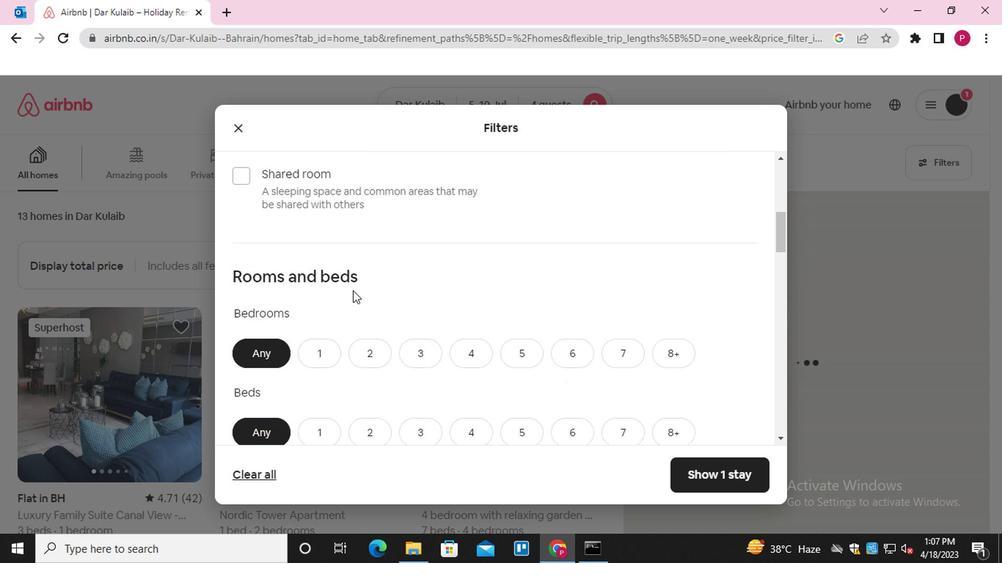 
Action: Mouse moved to (504, 251)
Screenshot: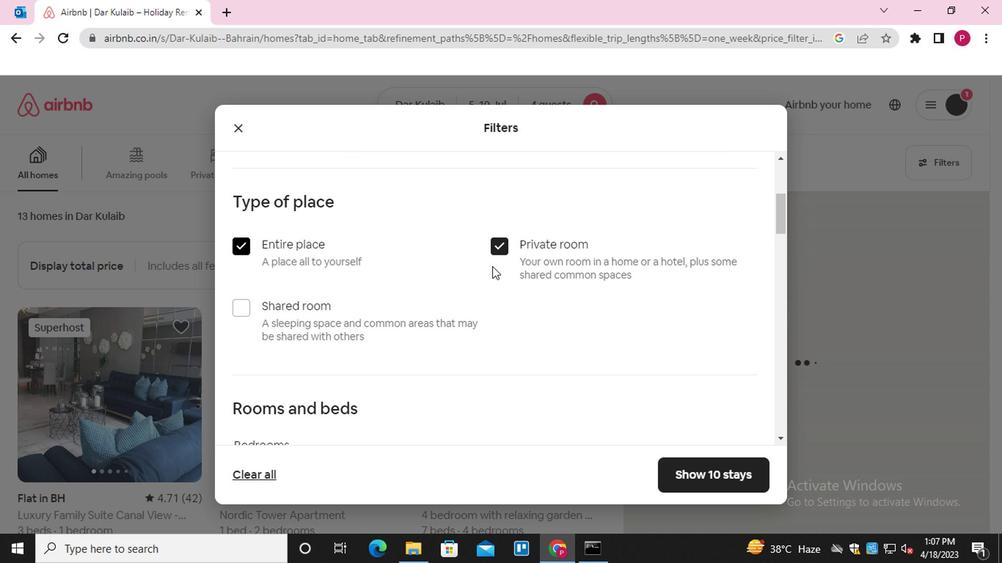
Action: Mouse pressed left at (504, 251)
Screenshot: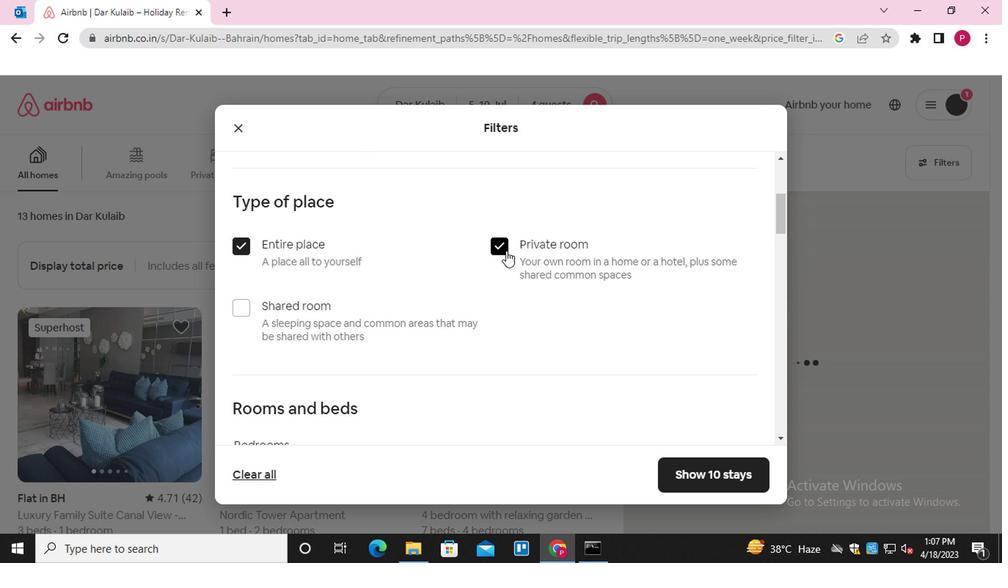 
Action: Mouse moved to (436, 289)
Screenshot: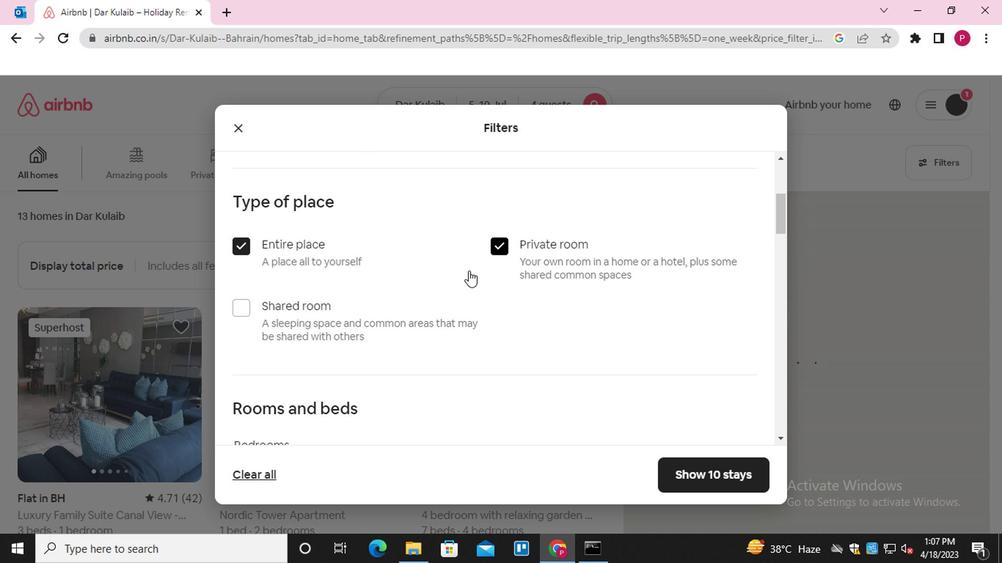 
Action: Mouse scrolled (436, 288) with delta (0, -1)
Screenshot: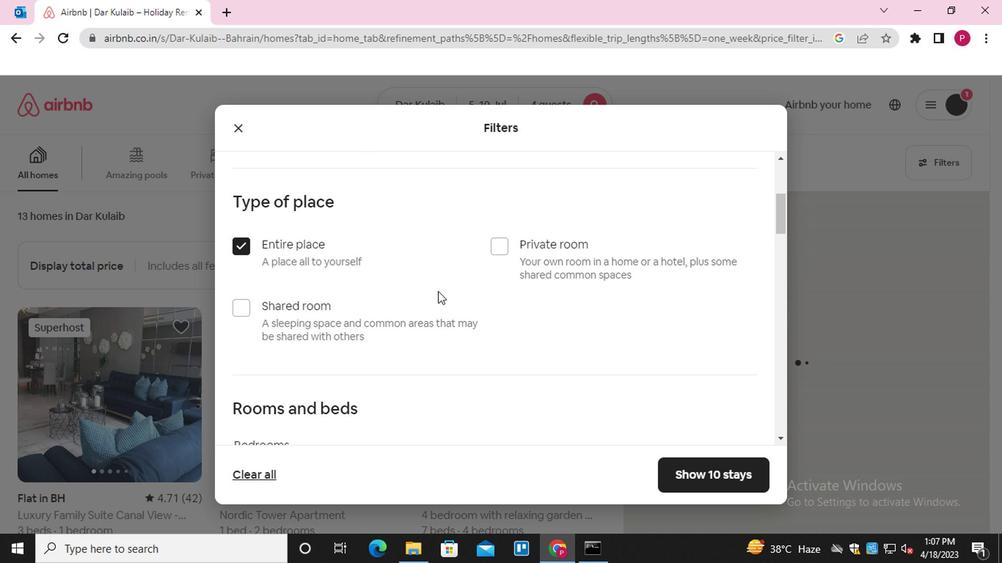
Action: Mouse moved to (436, 289)
Screenshot: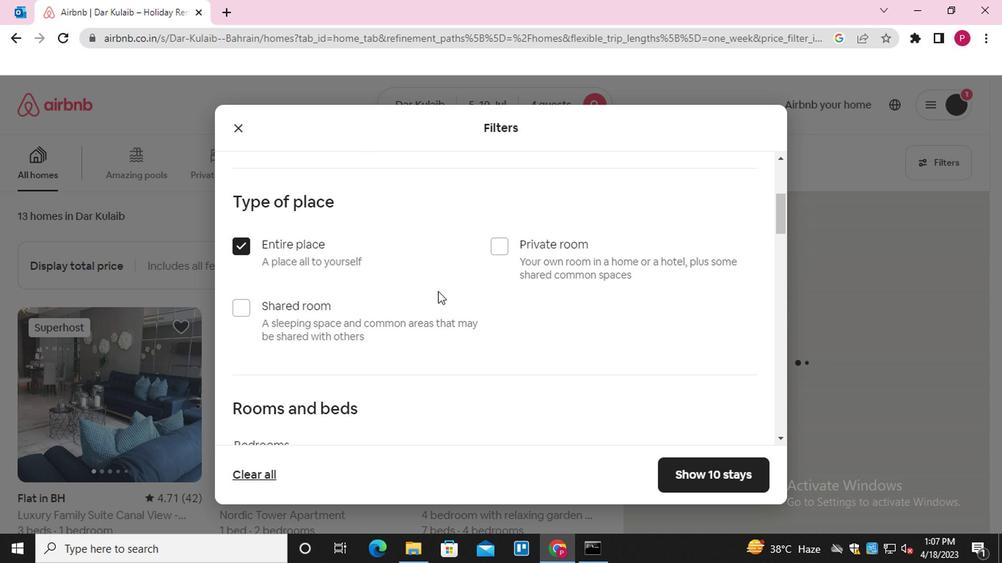 
Action: Mouse scrolled (436, 288) with delta (0, -1)
Screenshot: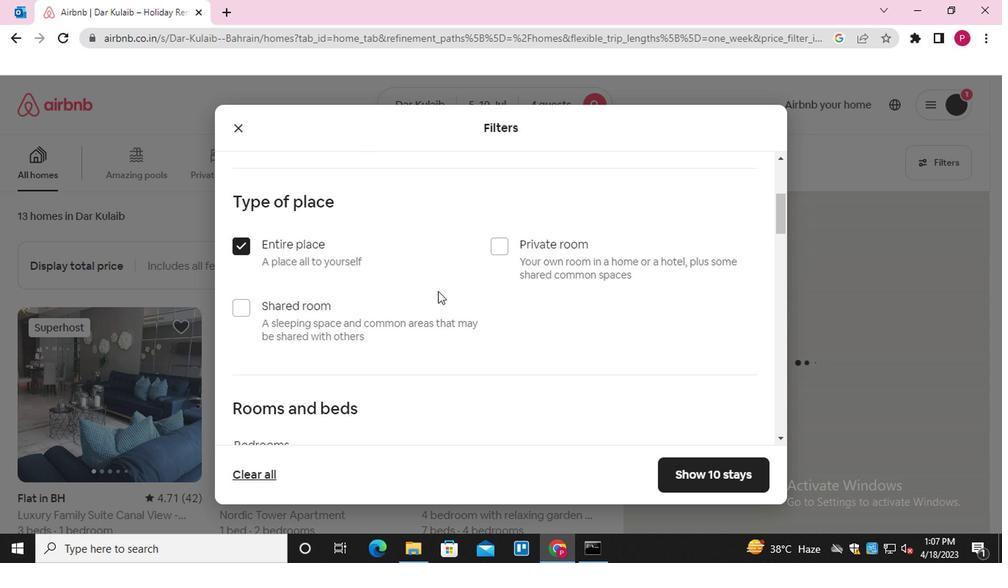 
Action: Mouse moved to (382, 333)
Screenshot: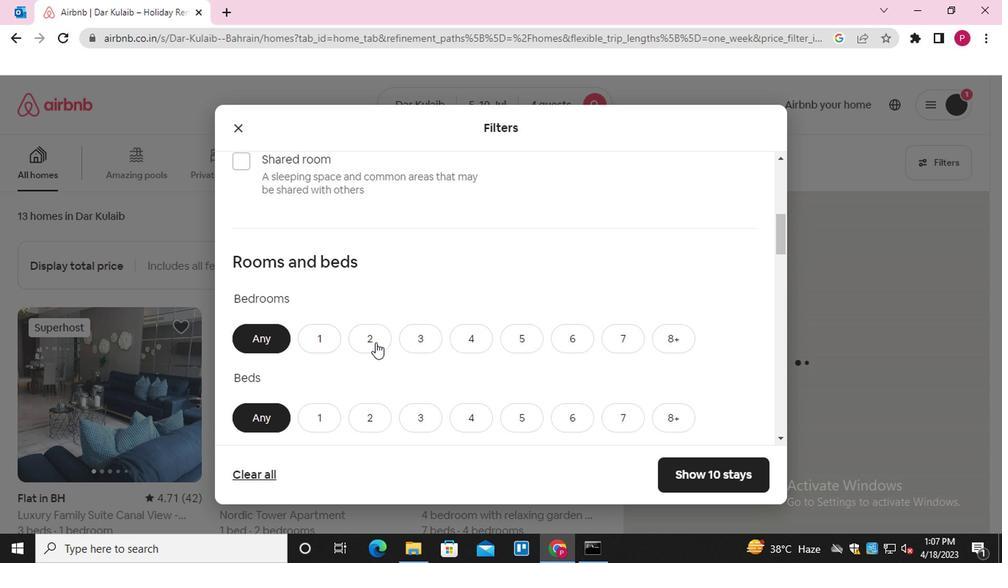 
Action: Mouse pressed left at (382, 333)
Screenshot: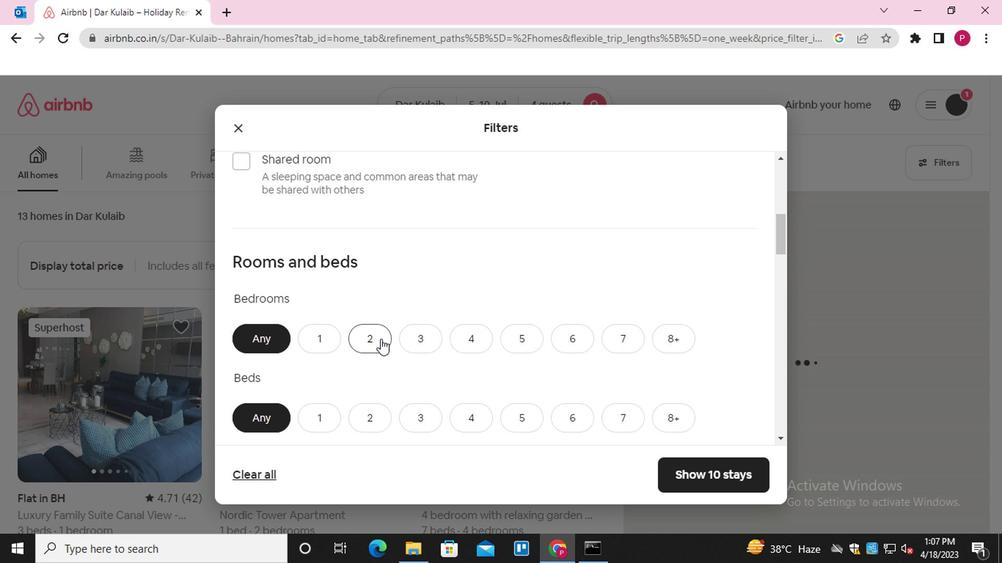 
Action: Mouse moved to (466, 410)
Screenshot: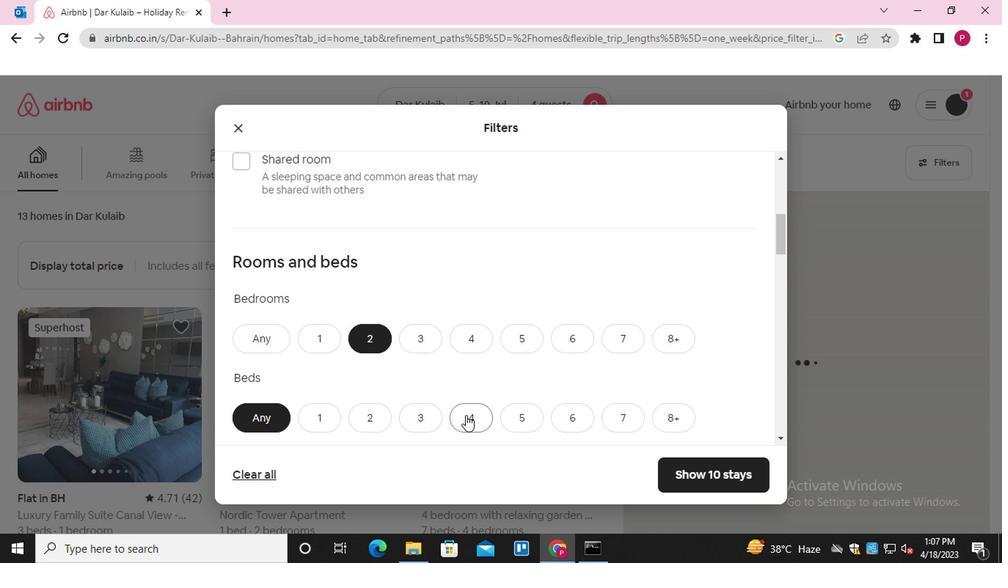 
Action: Mouse pressed left at (466, 410)
Screenshot: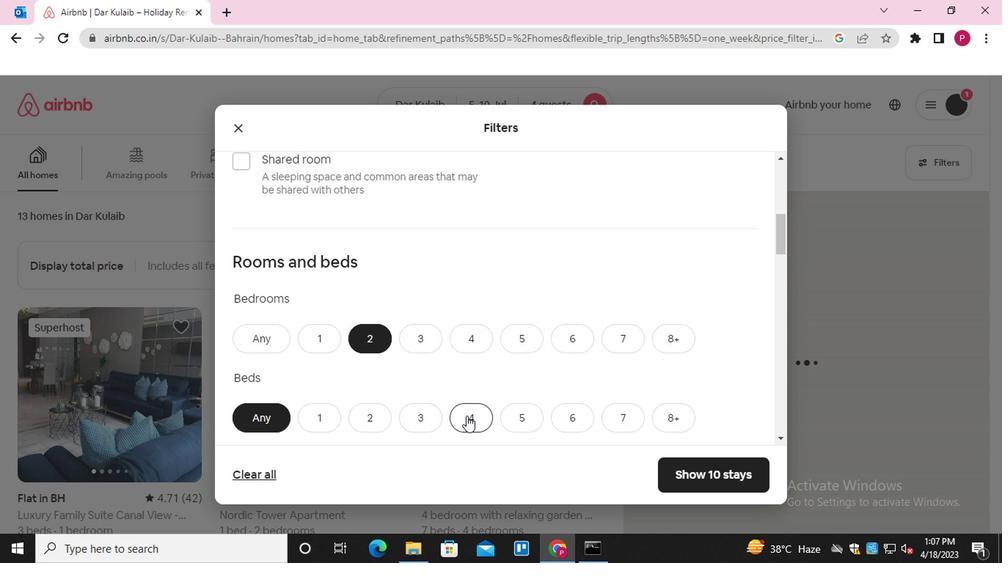 
Action: Mouse moved to (409, 371)
Screenshot: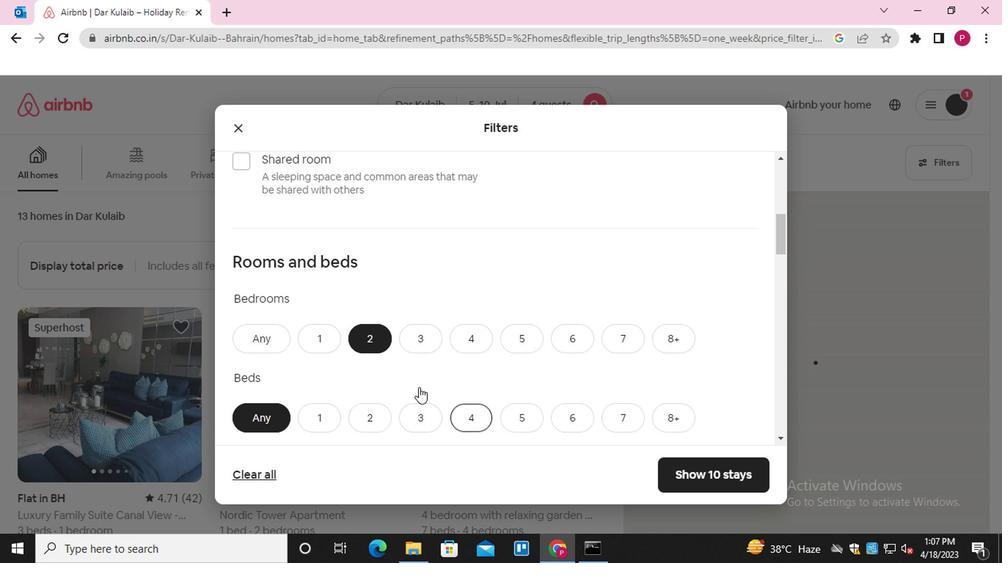 
Action: Mouse scrolled (409, 370) with delta (0, -1)
Screenshot: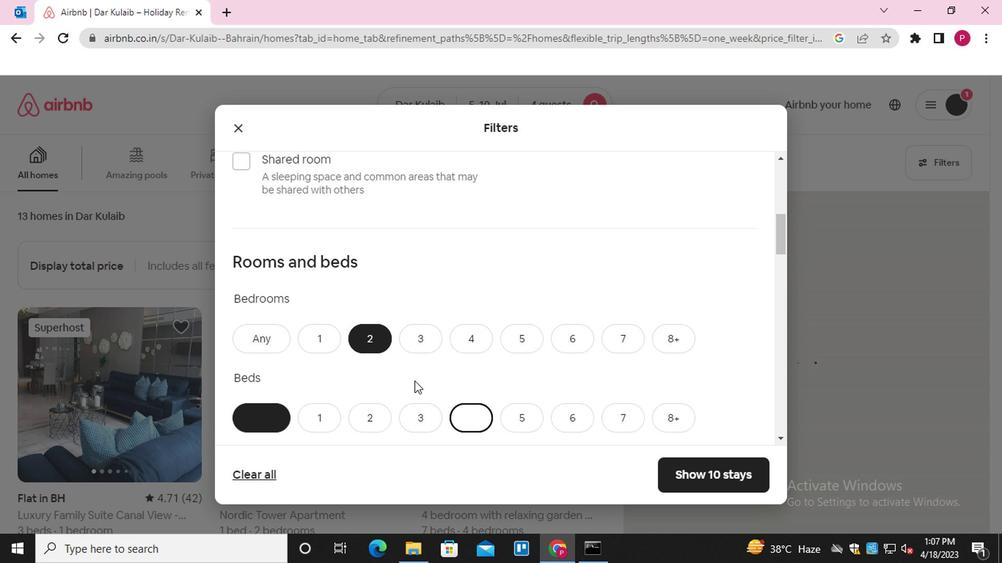 
Action: Mouse moved to (365, 415)
Screenshot: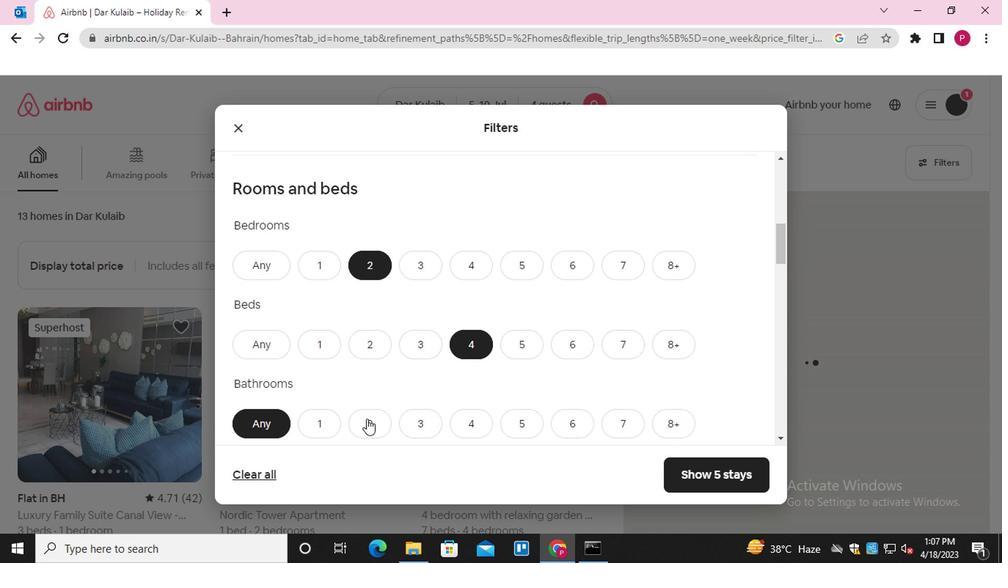 
Action: Mouse pressed left at (365, 415)
Screenshot: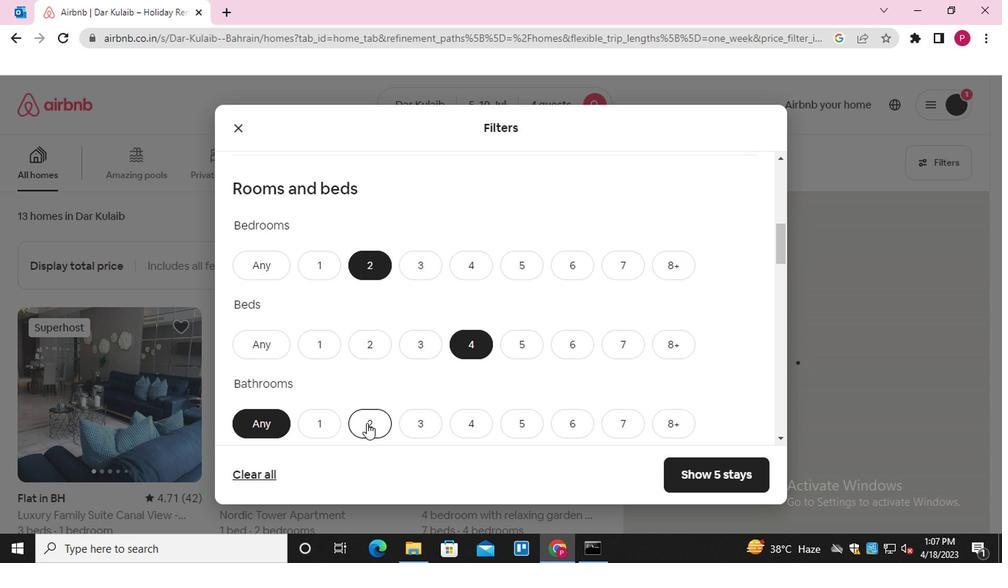 
Action: Mouse moved to (396, 374)
Screenshot: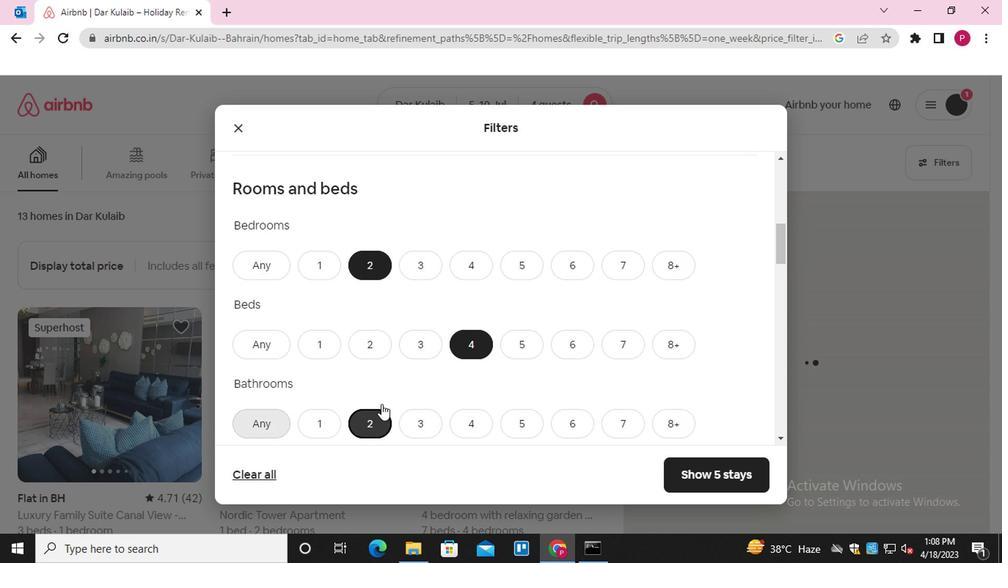 
Action: Mouse scrolled (396, 373) with delta (0, 0)
Screenshot: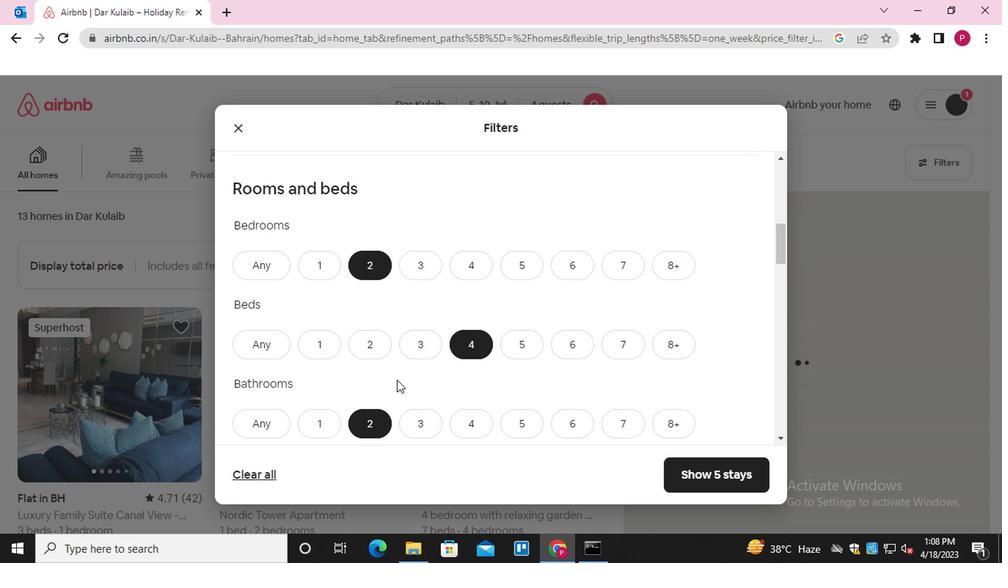 
Action: Mouse scrolled (396, 373) with delta (0, 0)
Screenshot: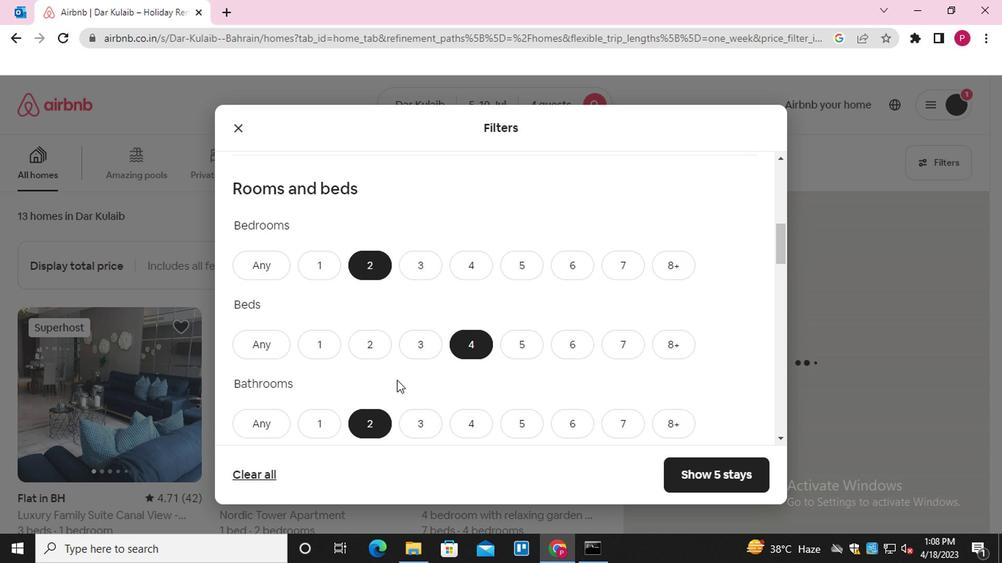 
Action: Mouse scrolled (396, 373) with delta (0, 0)
Screenshot: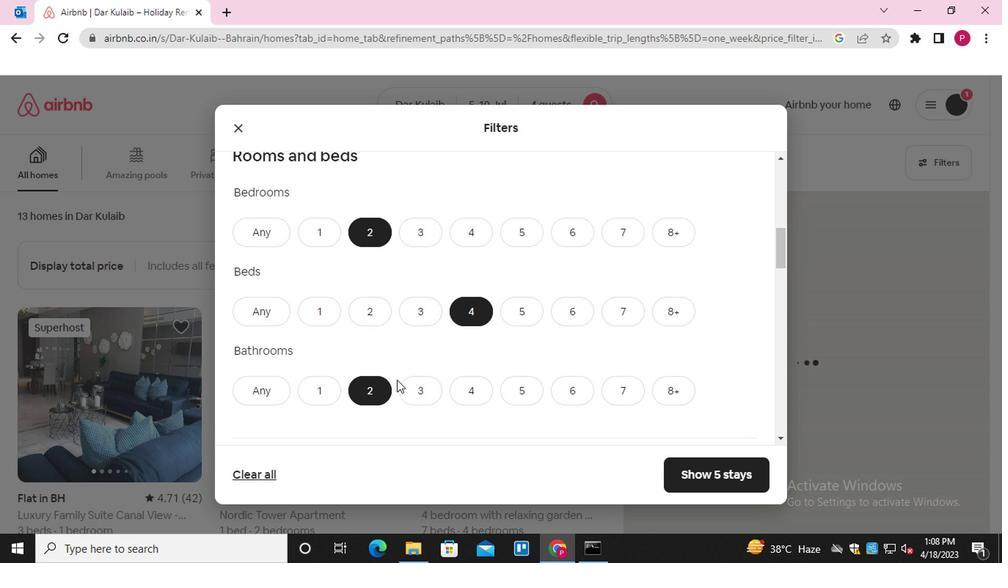 
Action: Mouse moved to (323, 355)
Screenshot: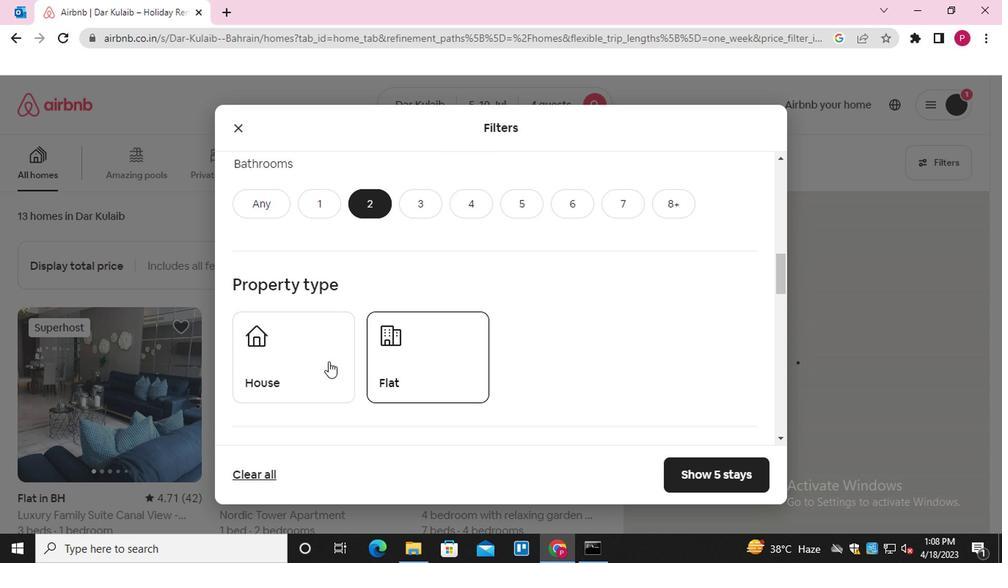 
Action: Mouse pressed left at (323, 355)
Screenshot: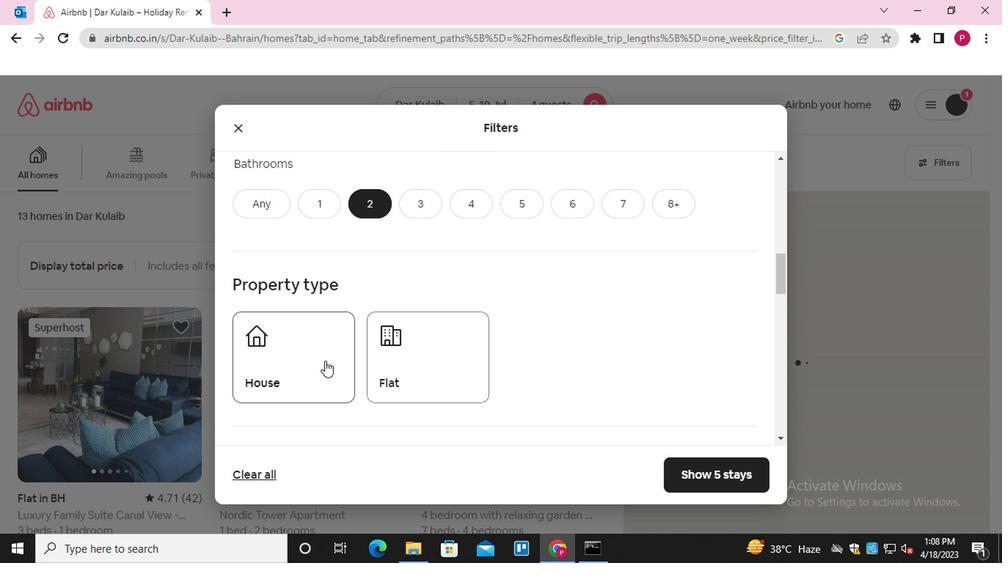 
Action: Mouse moved to (464, 365)
Screenshot: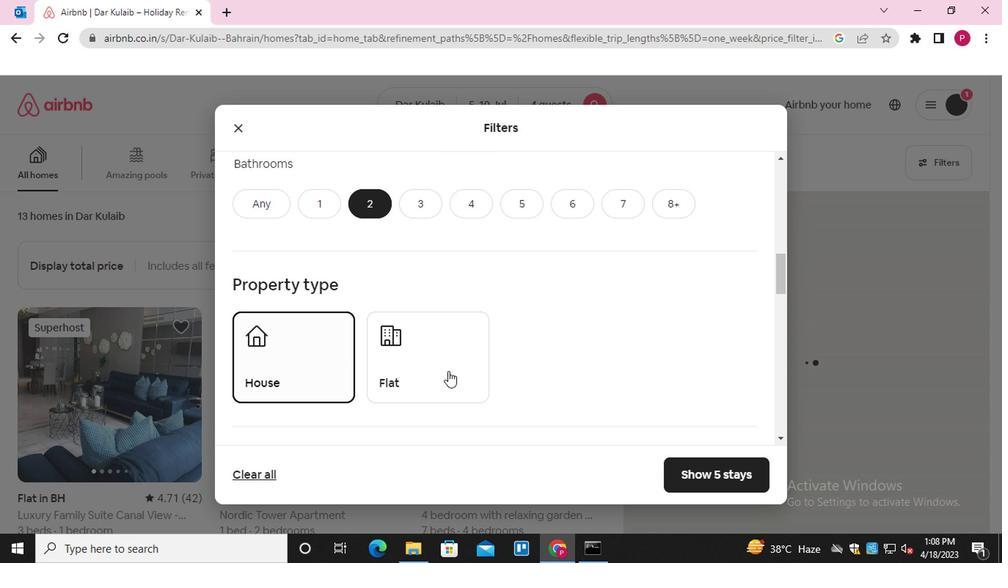 
Action: Mouse scrolled (464, 365) with delta (0, 0)
Screenshot: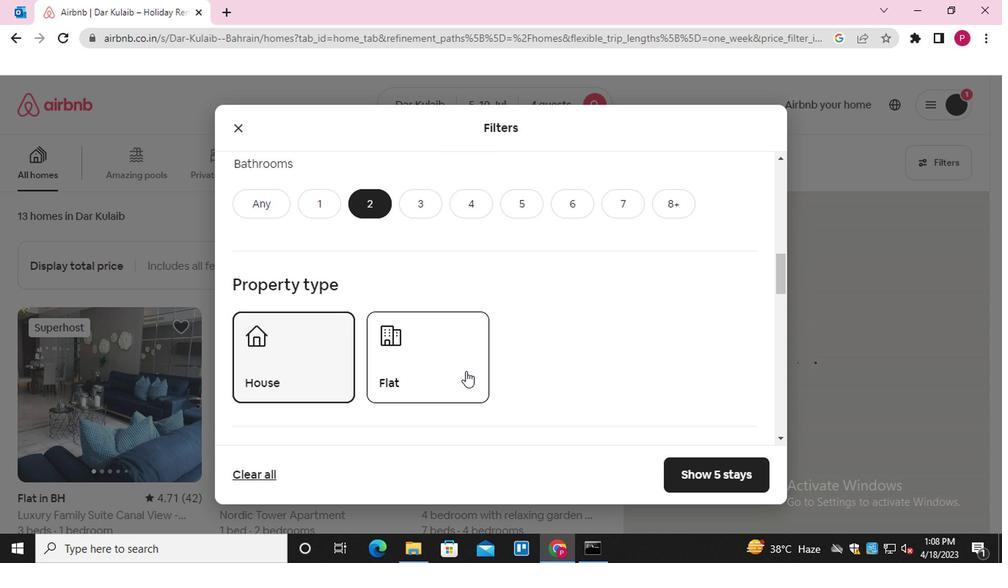 
Action: Mouse scrolled (464, 365) with delta (0, 0)
Screenshot: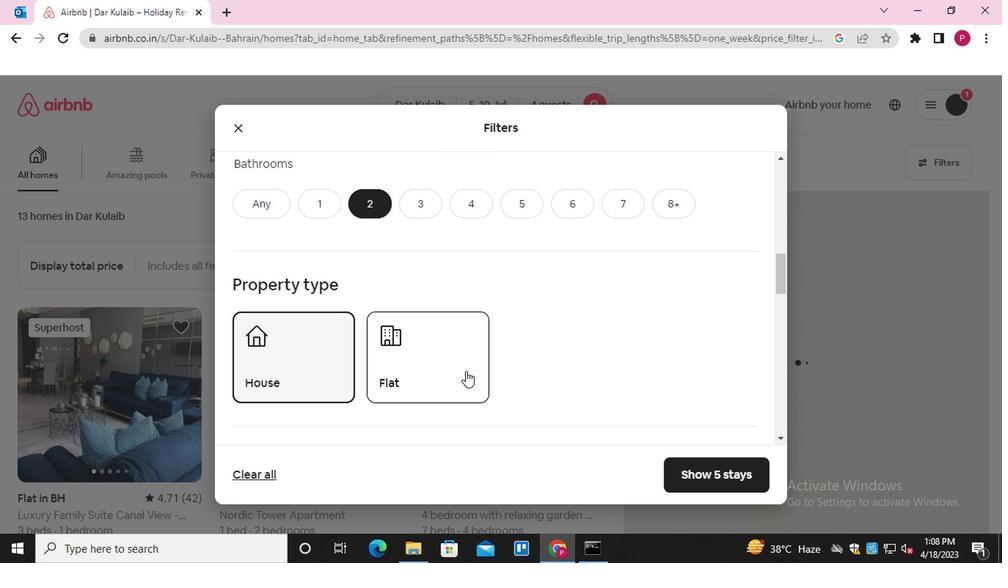 
Action: Mouse scrolled (464, 365) with delta (0, 0)
Screenshot: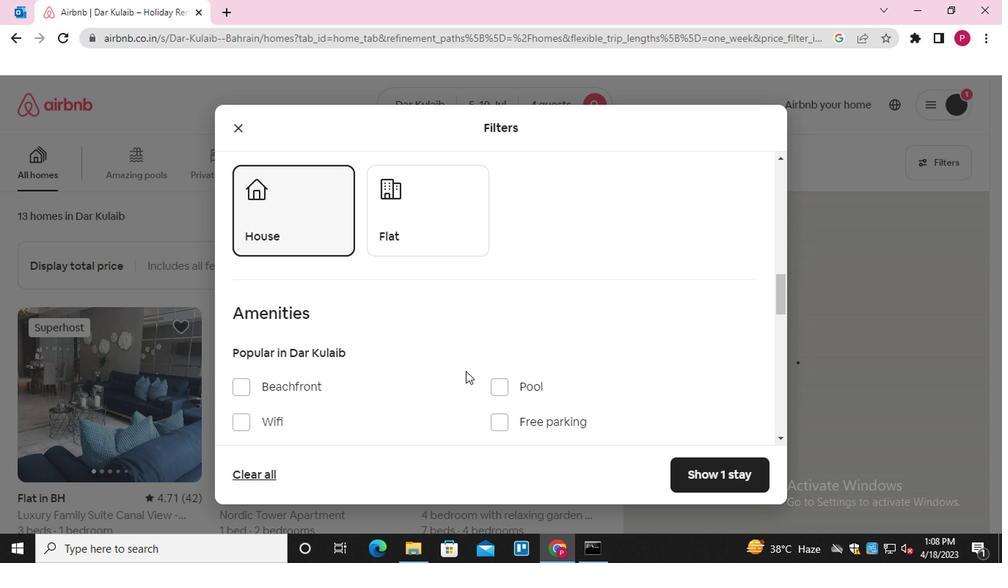 
Action: Mouse scrolled (464, 365) with delta (0, 0)
Screenshot: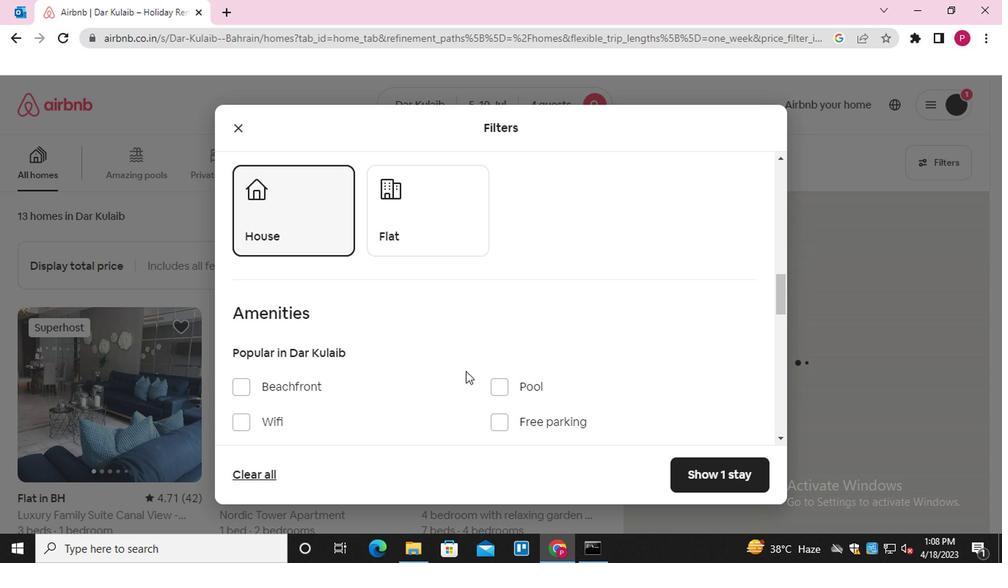 
Action: Mouse scrolled (464, 365) with delta (0, 0)
Screenshot: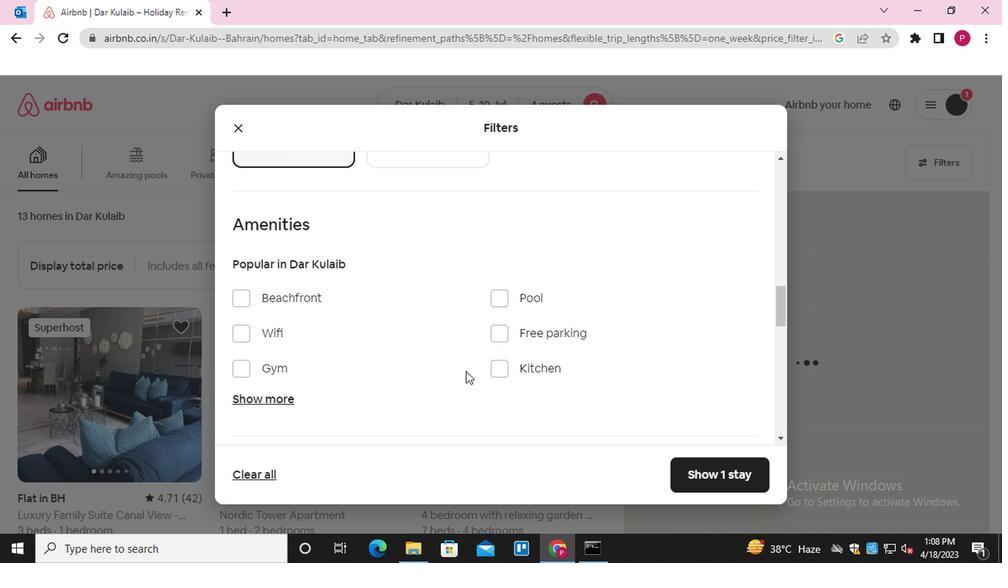 
Action: Mouse scrolled (464, 365) with delta (0, 0)
Screenshot: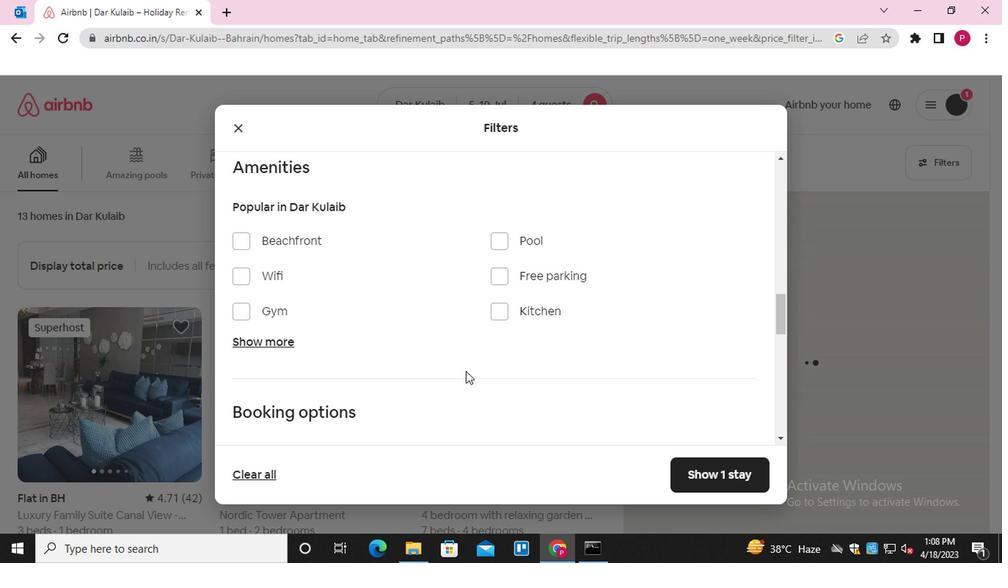 
Action: Mouse scrolled (464, 365) with delta (0, 0)
Screenshot: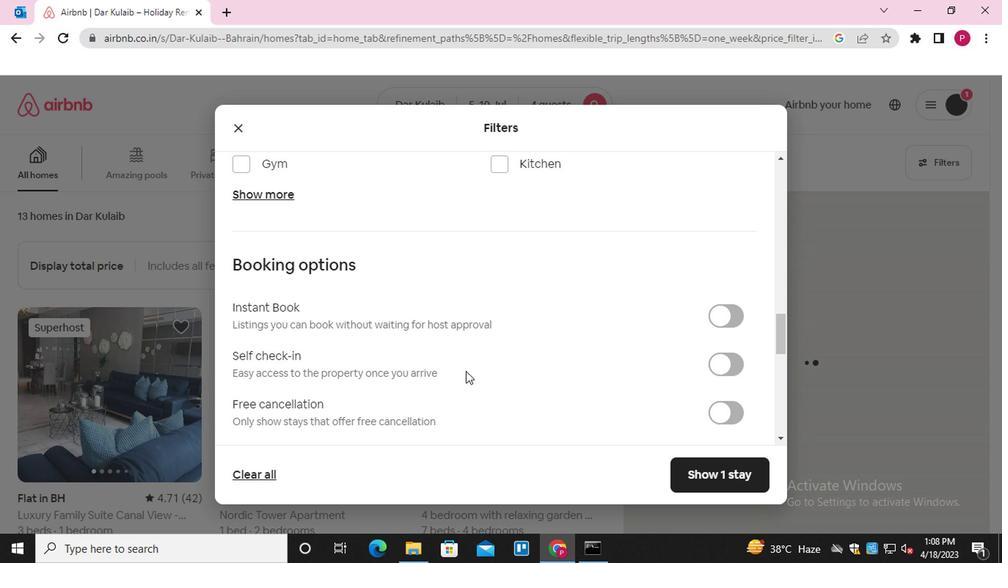
Action: Mouse moved to (707, 290)
Screenshot: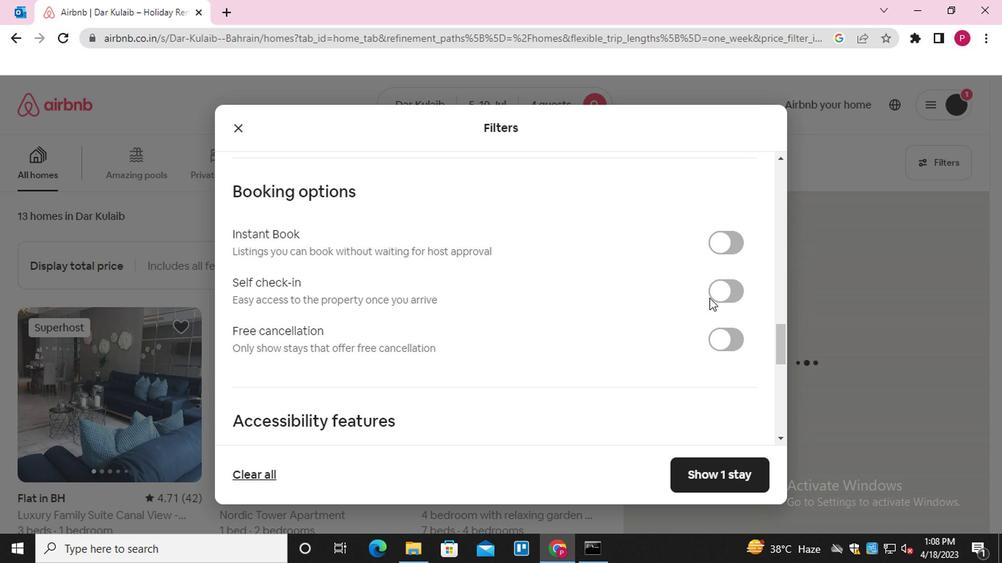 
Action: Mouse pressed left at (707, 290)
Screenshot: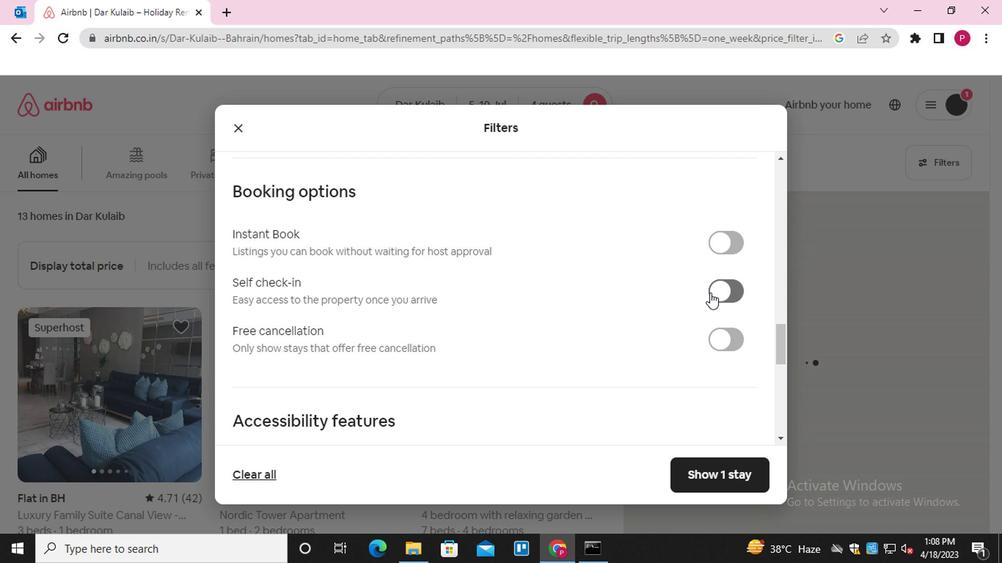 
Action: Mouse moved to (576, 352)
Screenshot: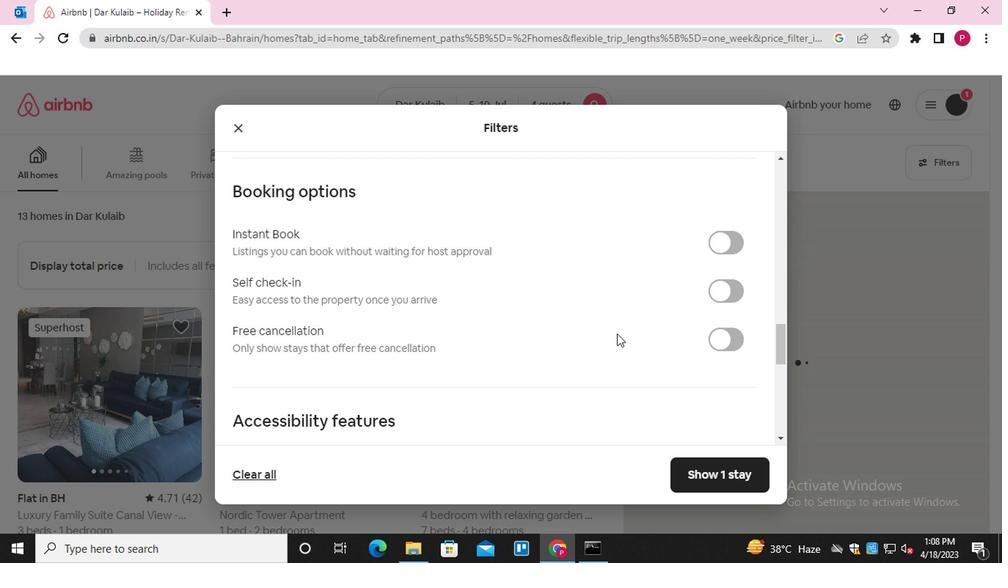 
Action: Mouse scrolled (576, 351) with delta (0, -1)
Screenshot: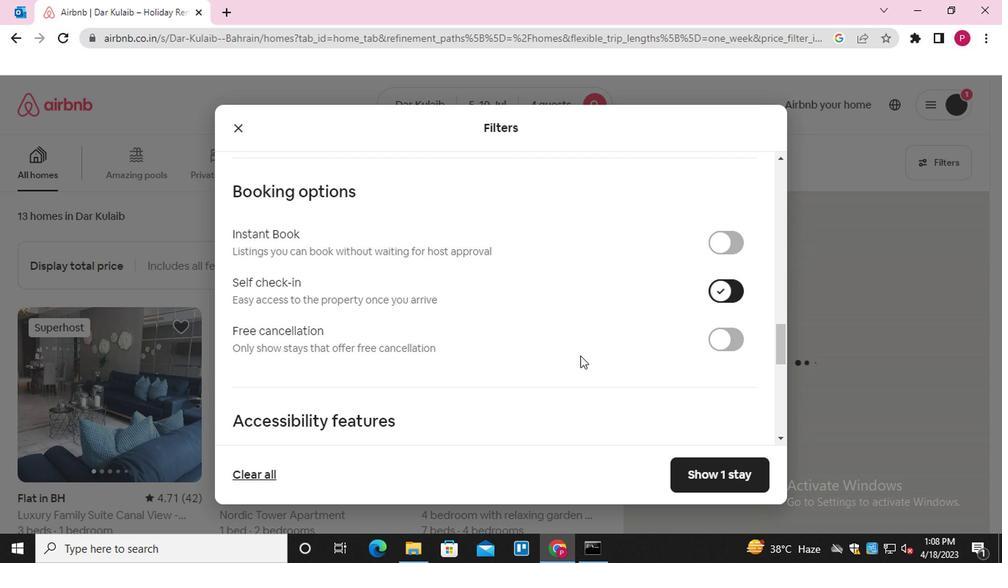 
Action: Mouse scrolled (576, 351) with delta (0, -1)
Screenshot: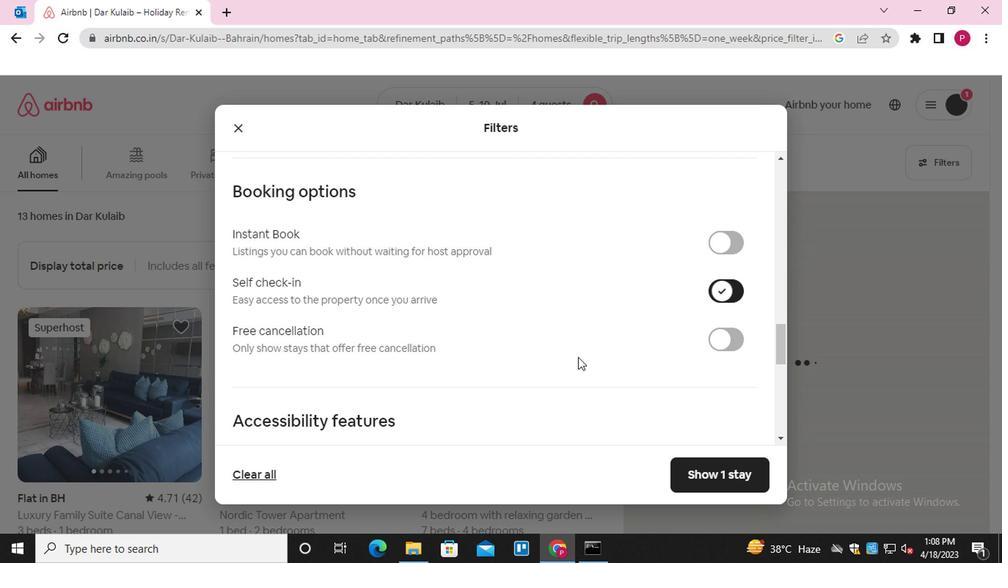 
Action: Mouse scrolled (576, 351) with delta (0, -1)
Screenshot: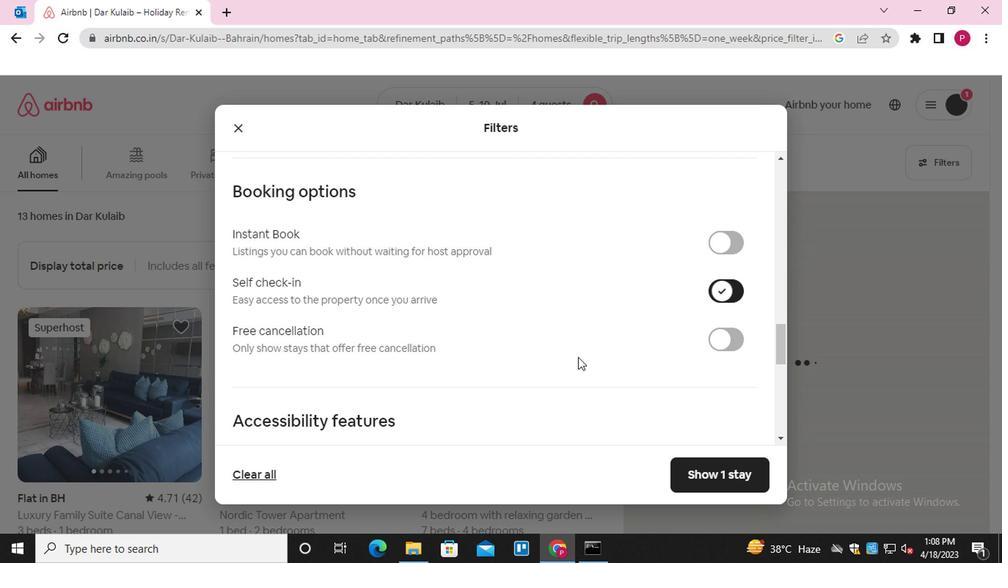 
Action: Mouse scrolled (576, 351) with delta (0, -1)
Screenshot: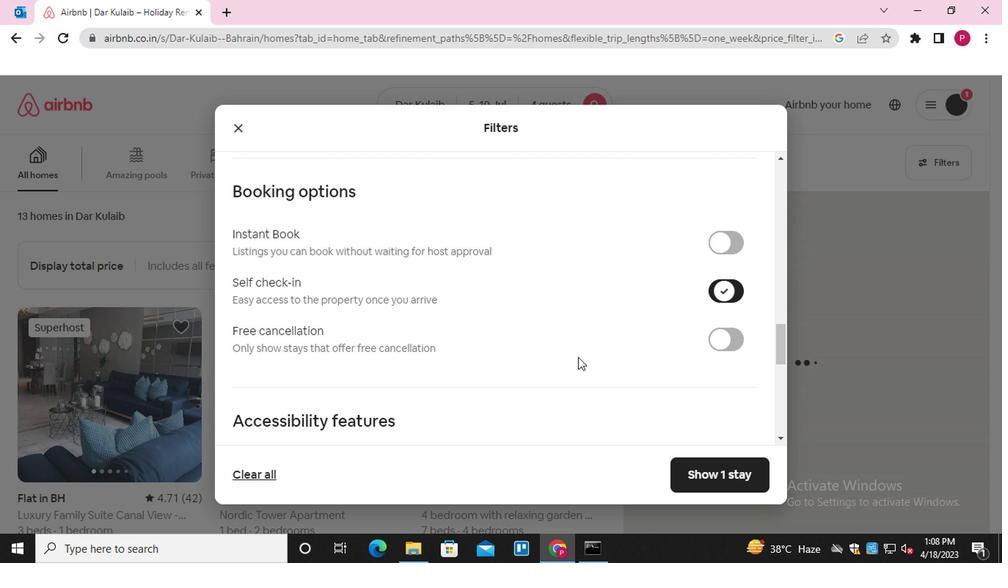 
Action: Mouse moved to (570, 355)
Screenshot: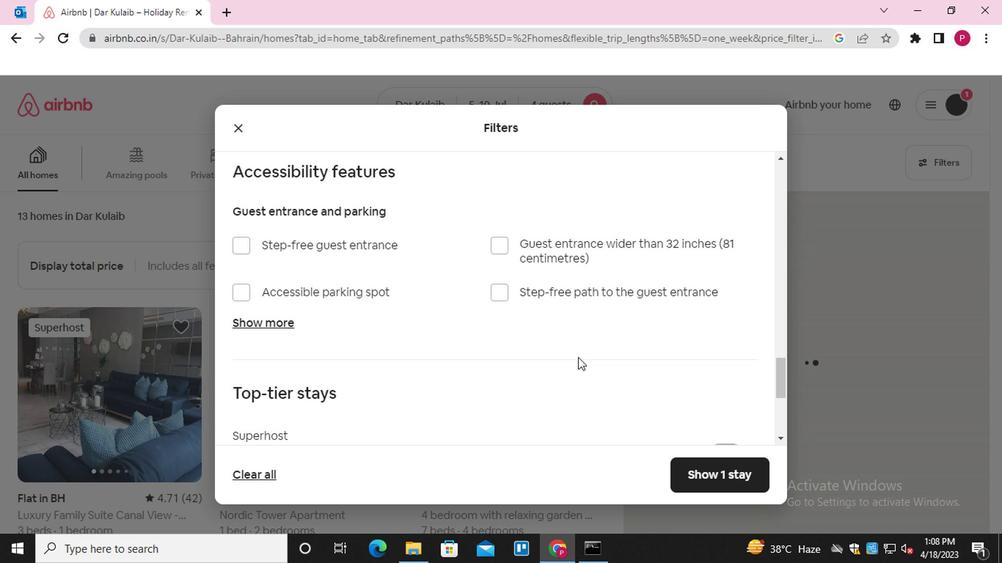 
Action: Mouse scrolled (570, 355) with delta (0, 0)
Screenshot: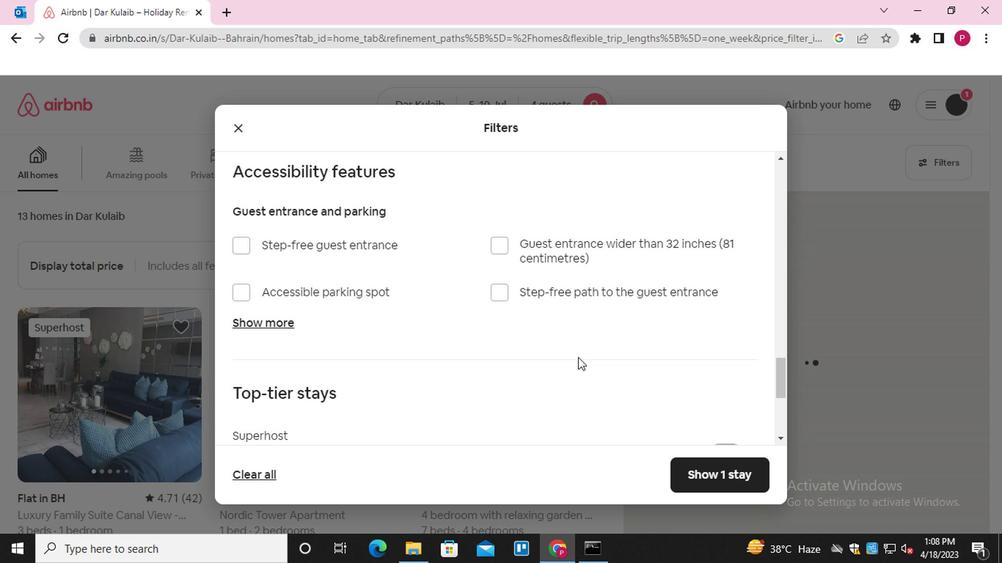 
Action: Mouse moved to (565, 359)
Screenshot: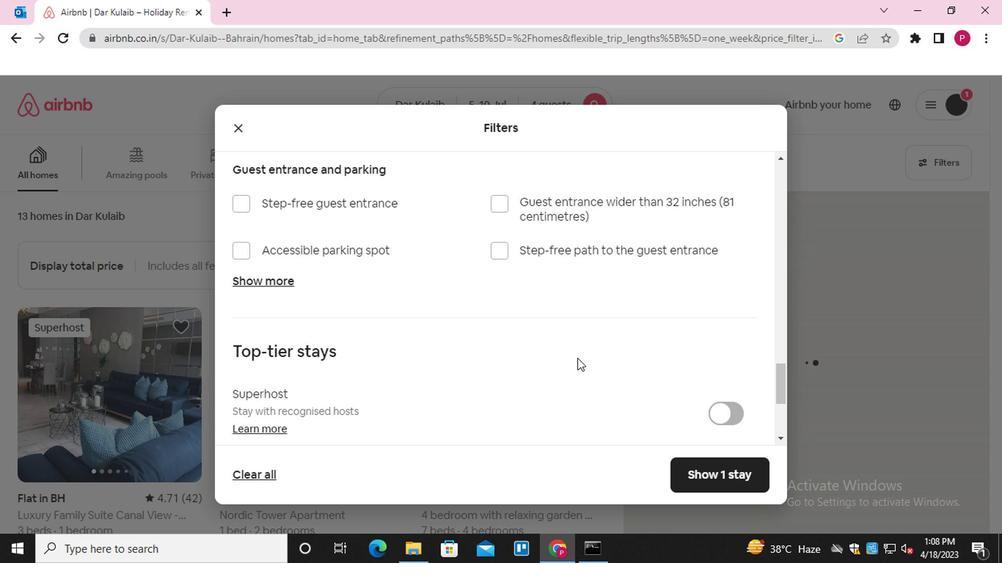 
Action: Mouse scrolled (565, 358) with delta (0, -1)
Screenshot: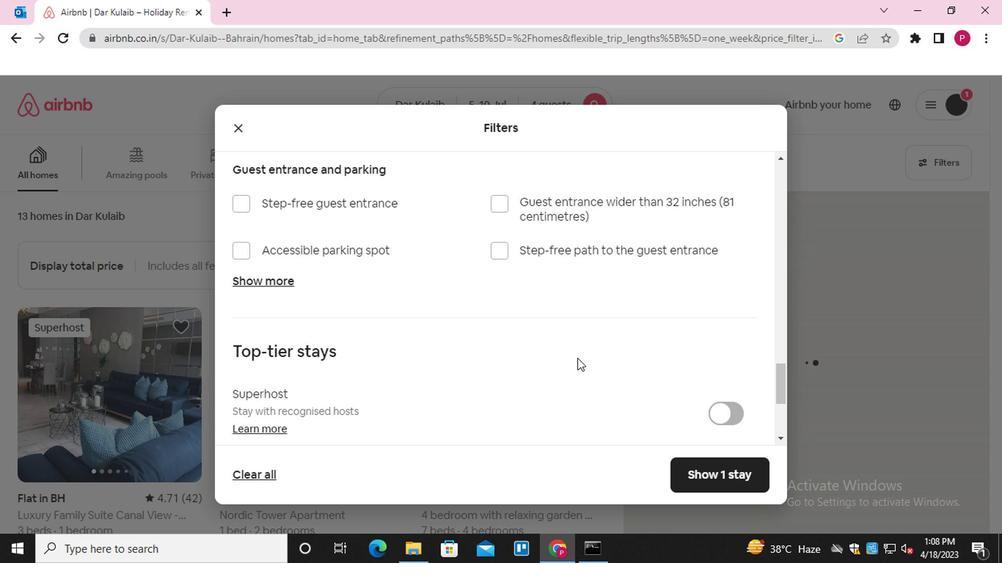 
Action: Mouse moved to (552, 361)
Screenshot: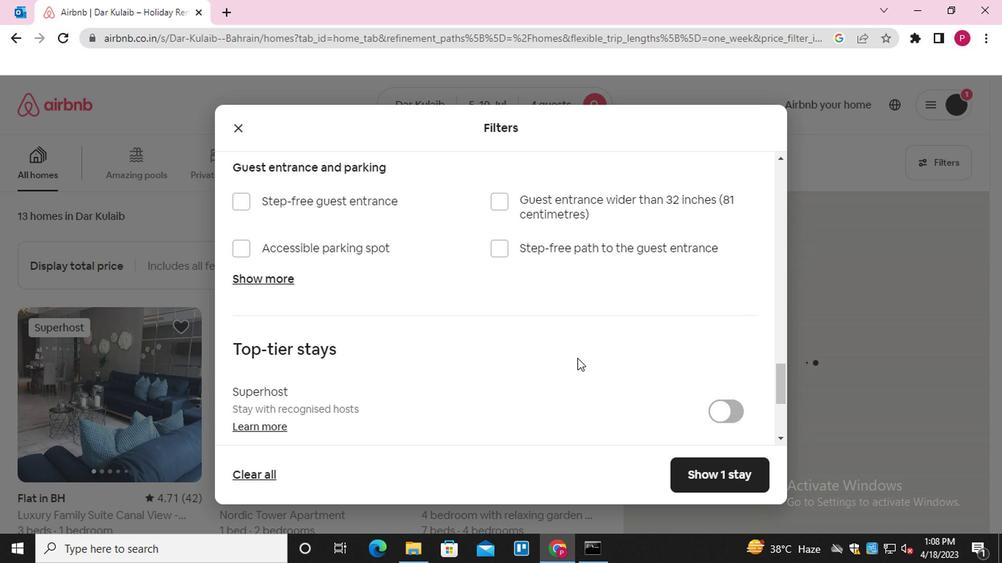 
Action: Mouse scrolled (552, 360) with delta (0, -1)
Screenshot: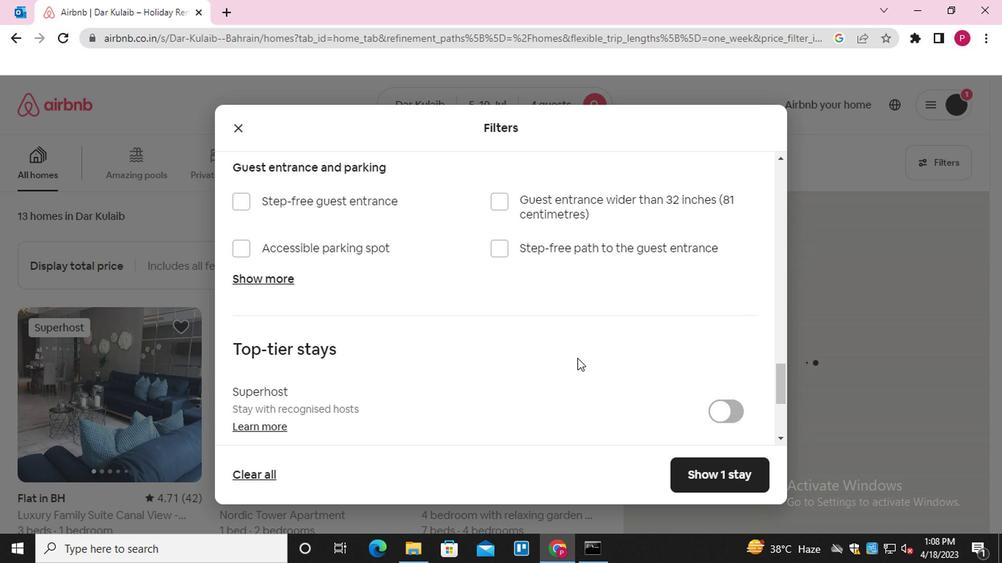 
Action: Mouse moved to (242, 340)
Screenshot: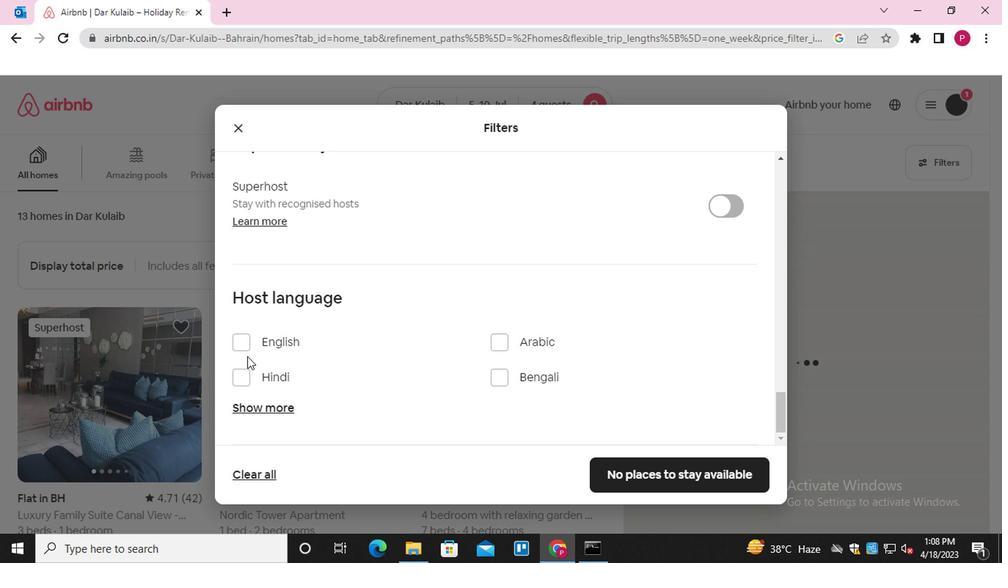 
Action: Mouse pressed left at (242, 340)
Screenshot: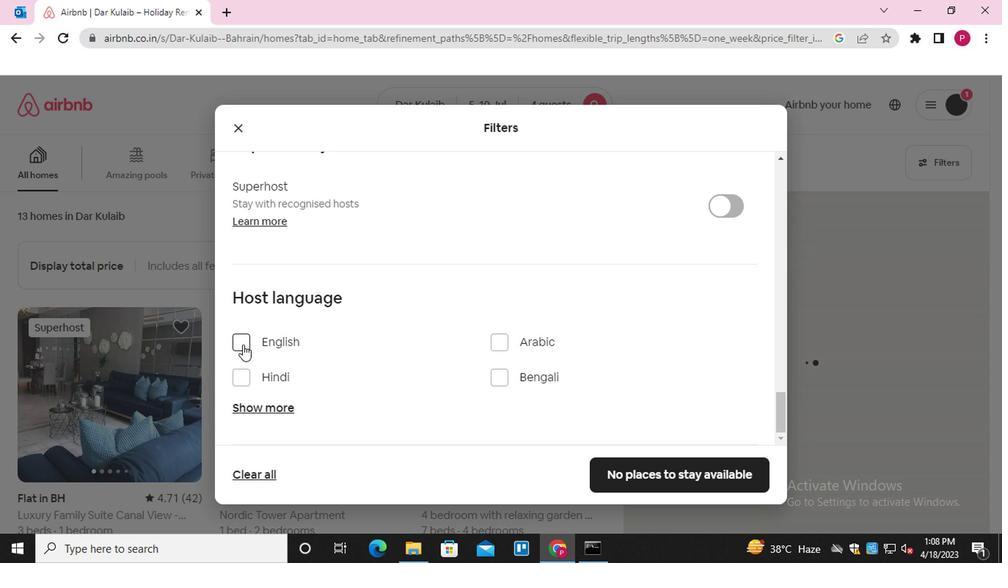 
Action: Mouse moved to (655, 457)
Screenshot: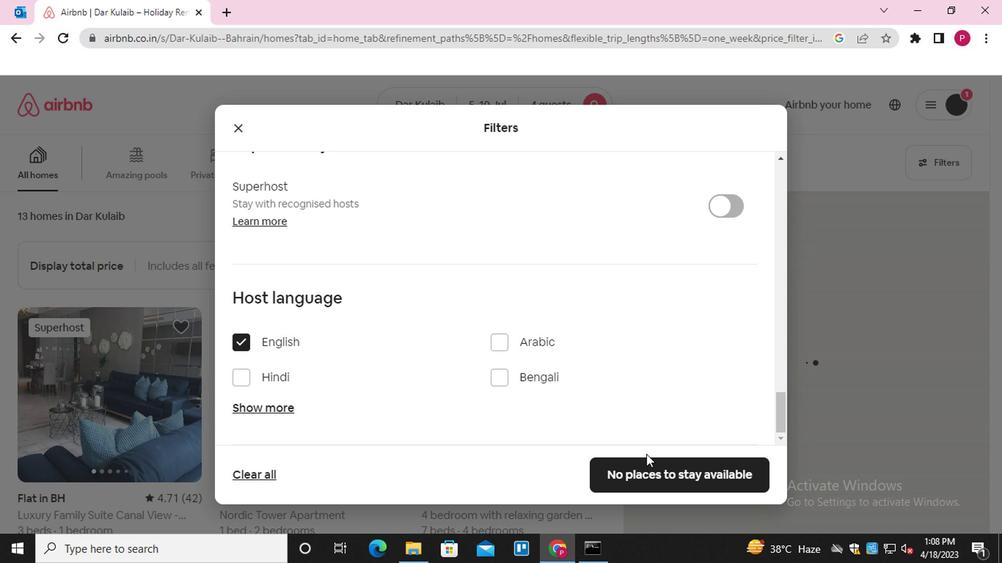 
Action: Mouse pressed left at (655, 457)
Screenshot: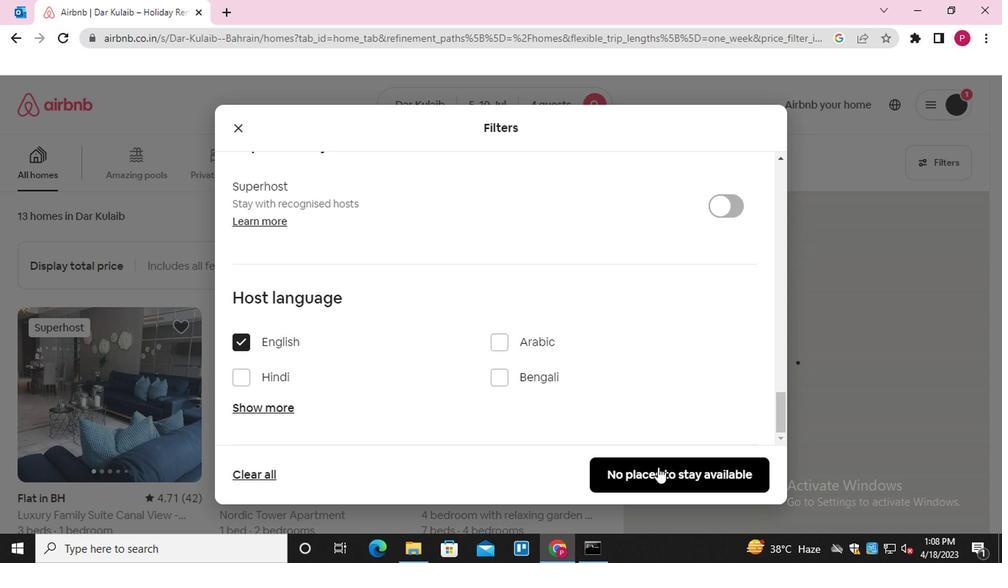 
Action: Mouse moved to (332, 296)
Screenshot: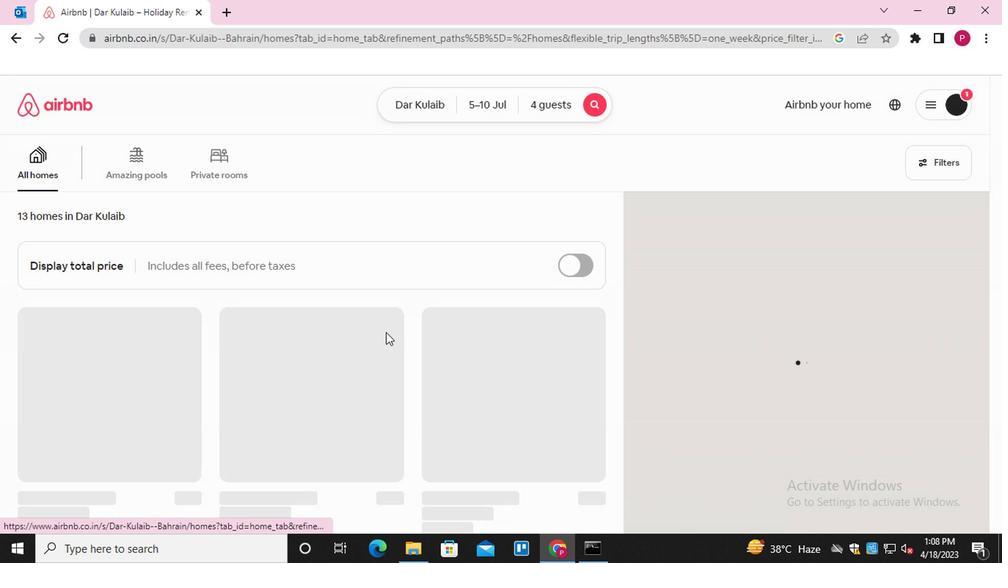 
